 Task: Find connections with filter location Leshan with filter topic #communitieswith filter profile language Spanish with filter current company TQM for better Future ?? with filter school Bharathidasan University, Tiruchirappalli with filter industry Climate Data and Analytics with filter service category Financial Accounting with filter keywords title Sales Engineer
Action: Mouse moved to (281, 191)
Screenshot: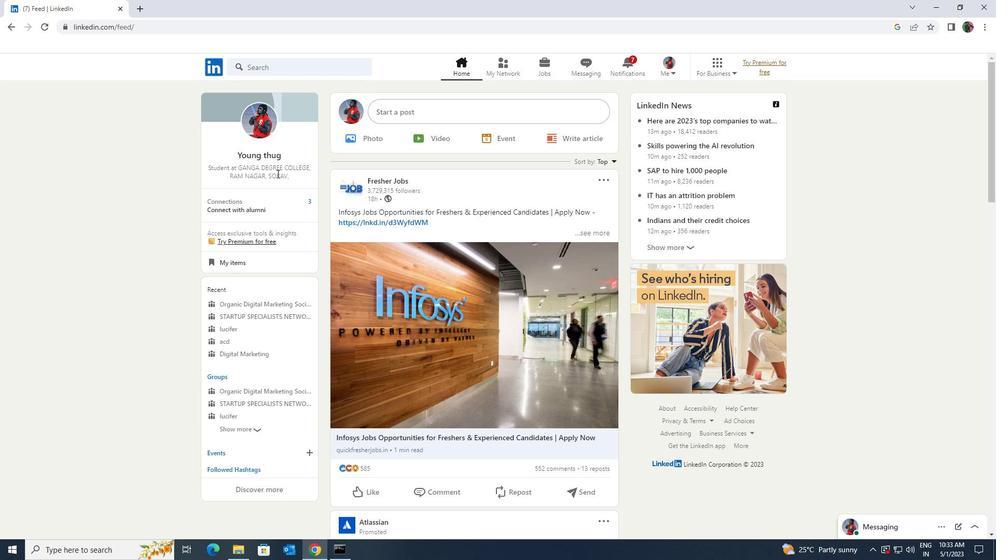 
Action: Mouse pressed left at (281, 191)
Screenshot: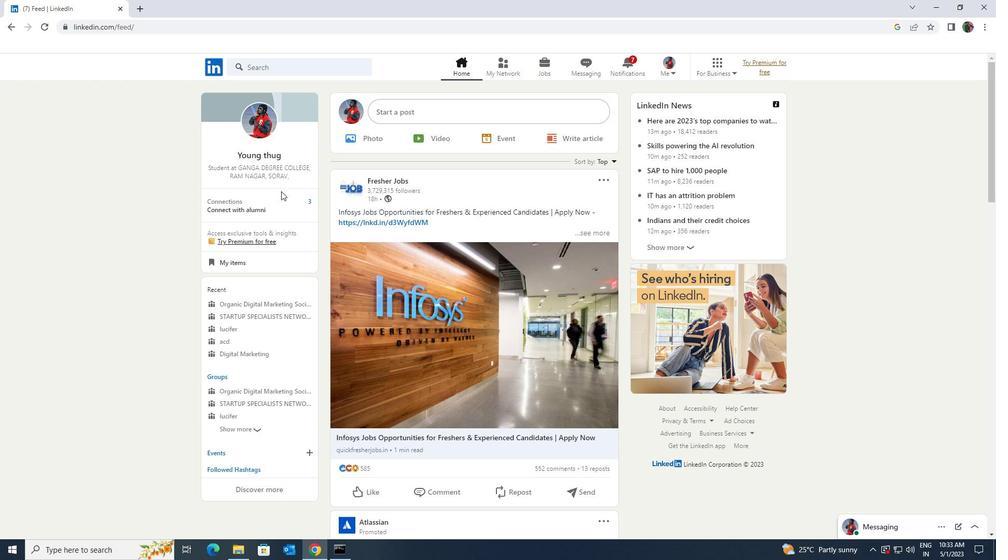 
Action: Mouse moved to (285, 203)
Screenshot: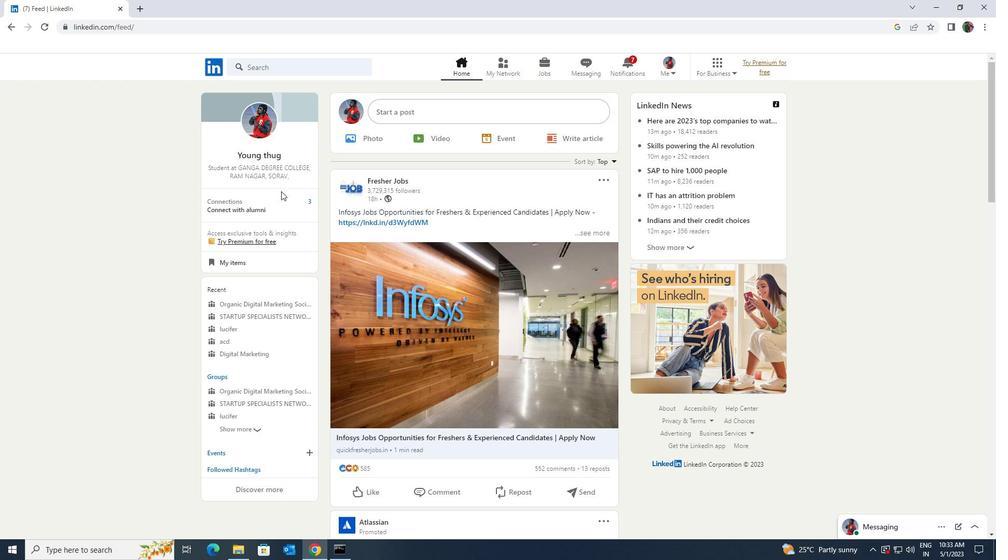 
Action: Mouse pressed left at (285, 203)
Screenshot: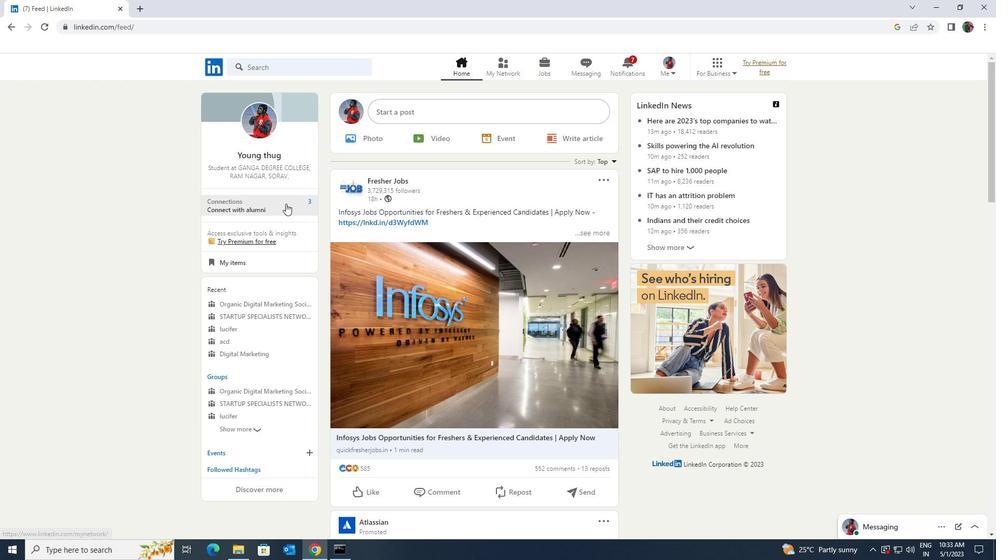 
Action: Mouse moved to (294, 129)
Screenshot: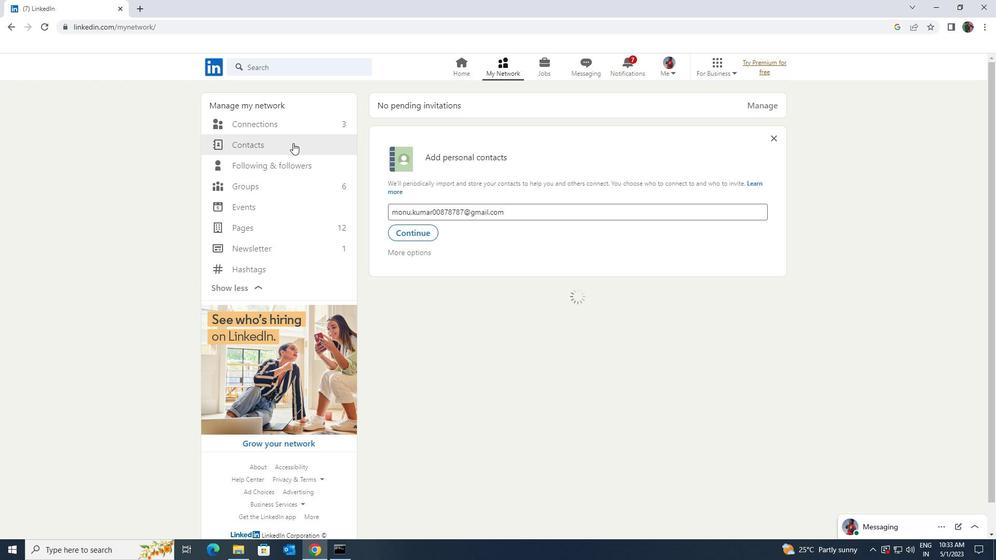 
Action: Mouse pressed left at (294, 129)
Screenshot: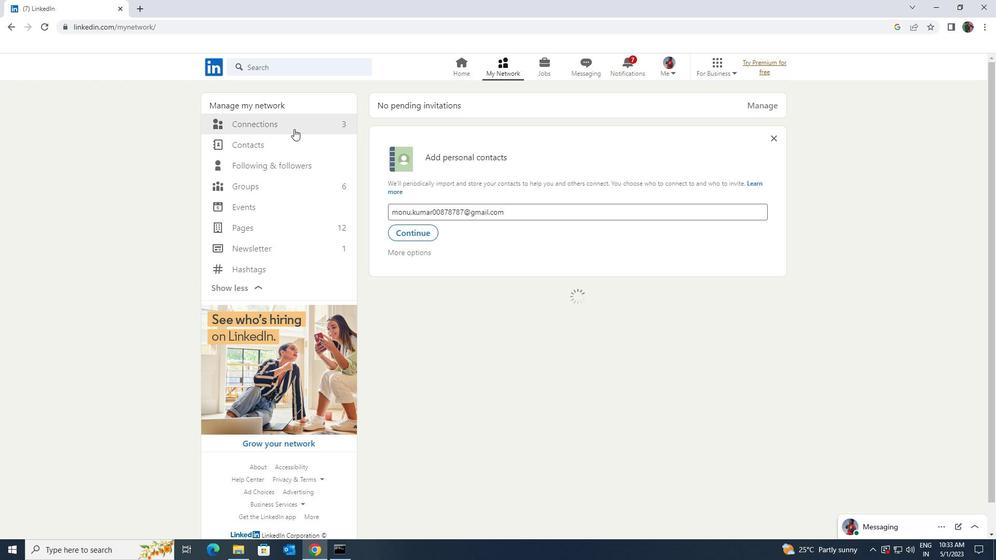
Action: Mouse moved to (561, 123)
Screenshot: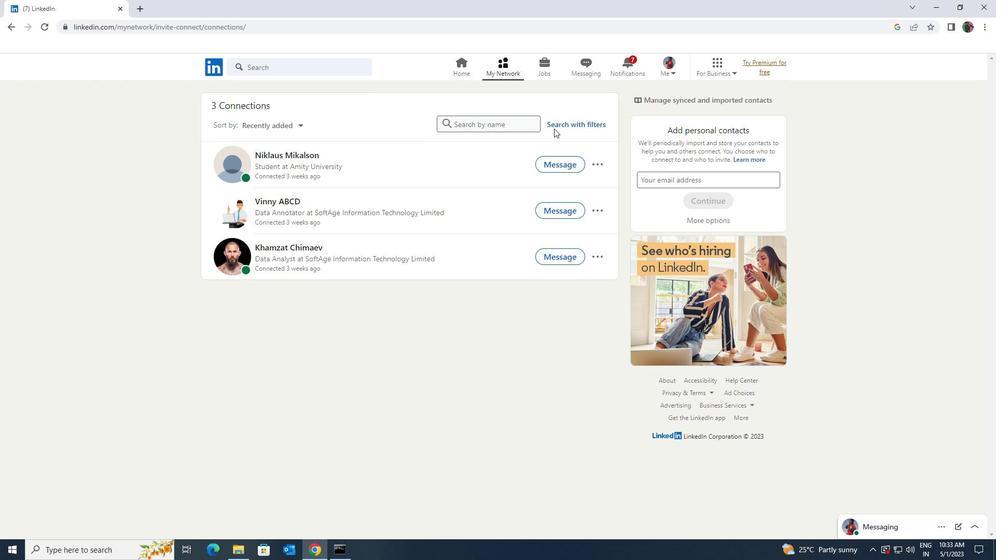 
Action: Mouse pressed left at (561, 123)
Screenshot: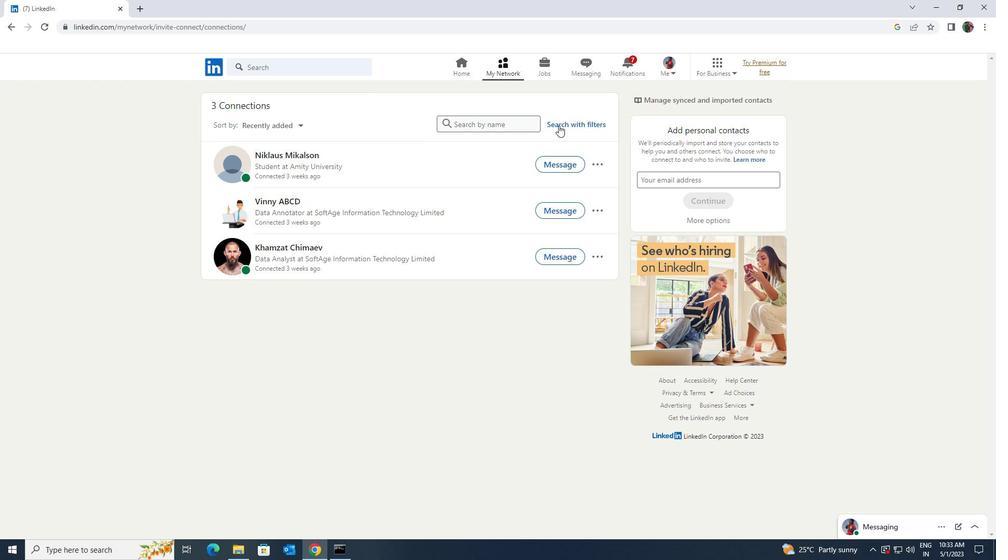 
Action: Mouse moved to (532, 98)
Screenshot: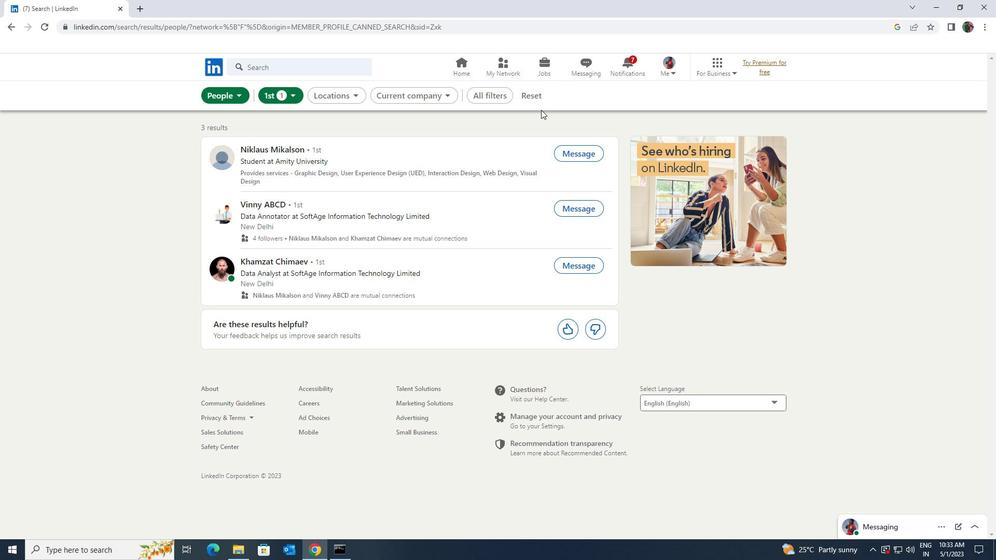 
Action: Mouse pressed left at (532, 98)
Screenshot: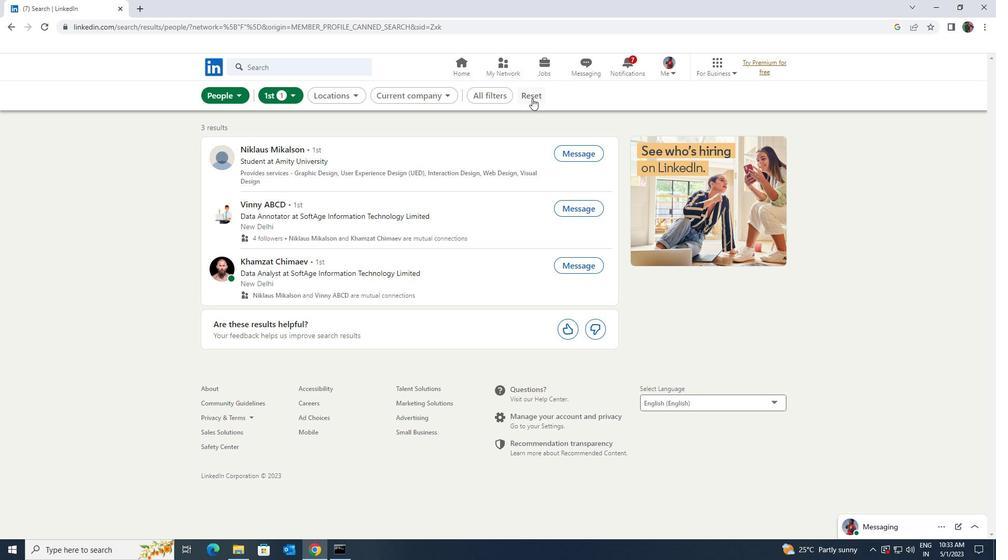 
Action: Mouse moved to (526, 96)
Screenshot: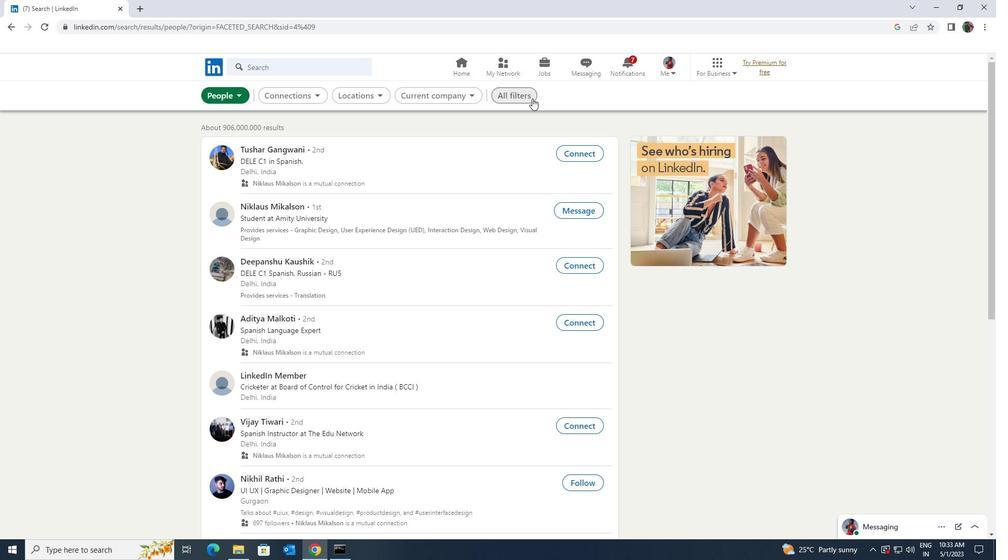 
Action: Mouse pressed left at (526, 96)
Screenshot: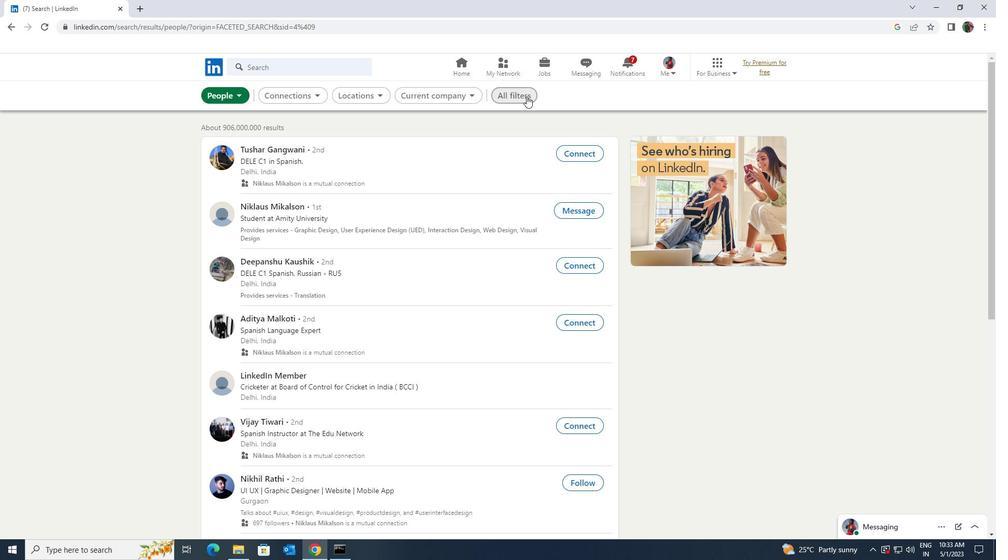 
Action: Mouse moved to (935, 322)
Screenshot: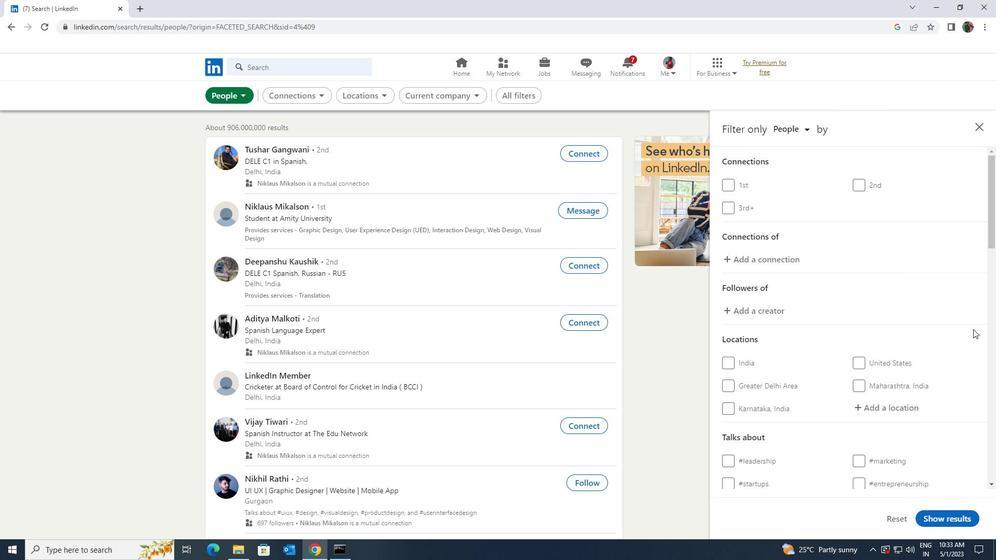
Action: Mouse scrolled (935, 321) with delta (0, 0)
Screenshot: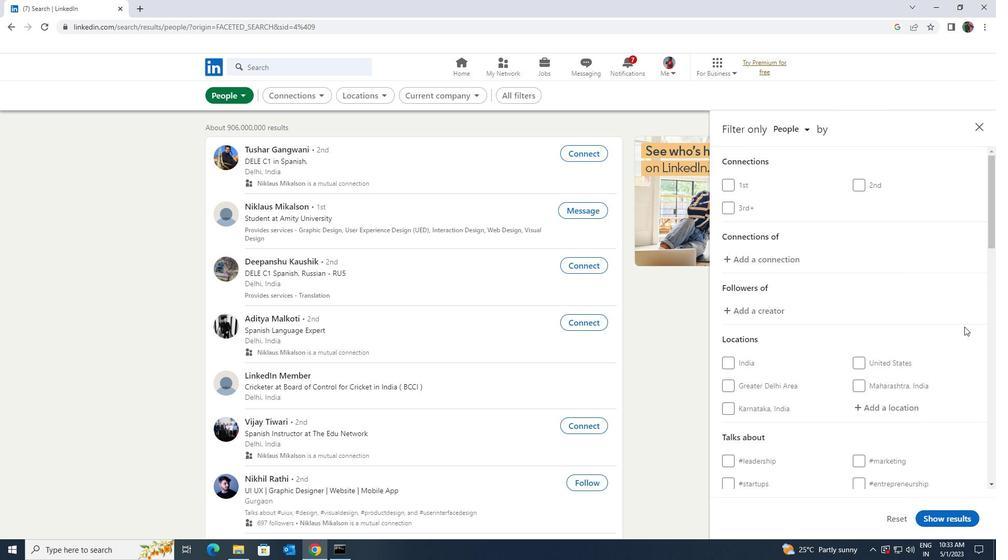 
Action: Mouse scrolled (935, 321) with delta (0, 0)
Screenshot: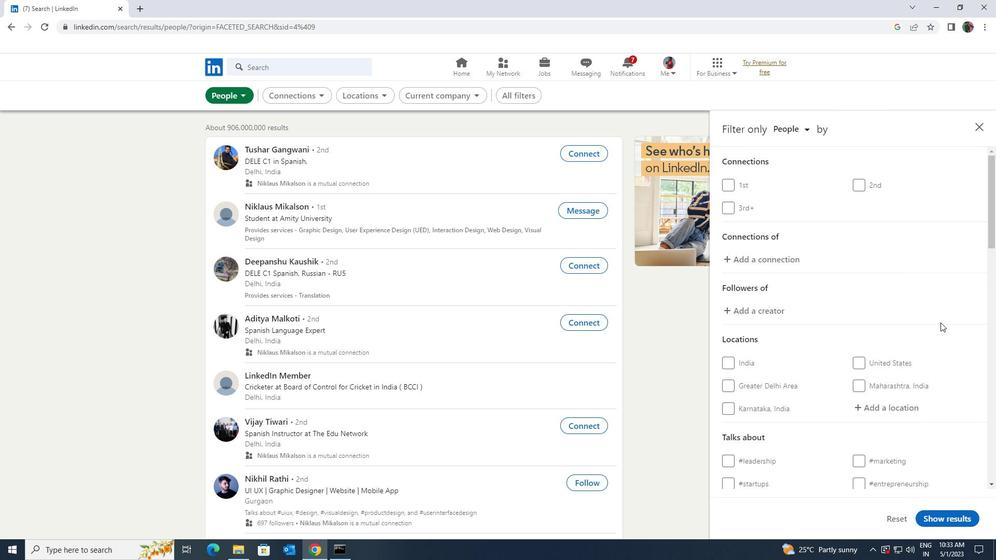 
Action: Mouse moved to (916, 303)
Screenshot: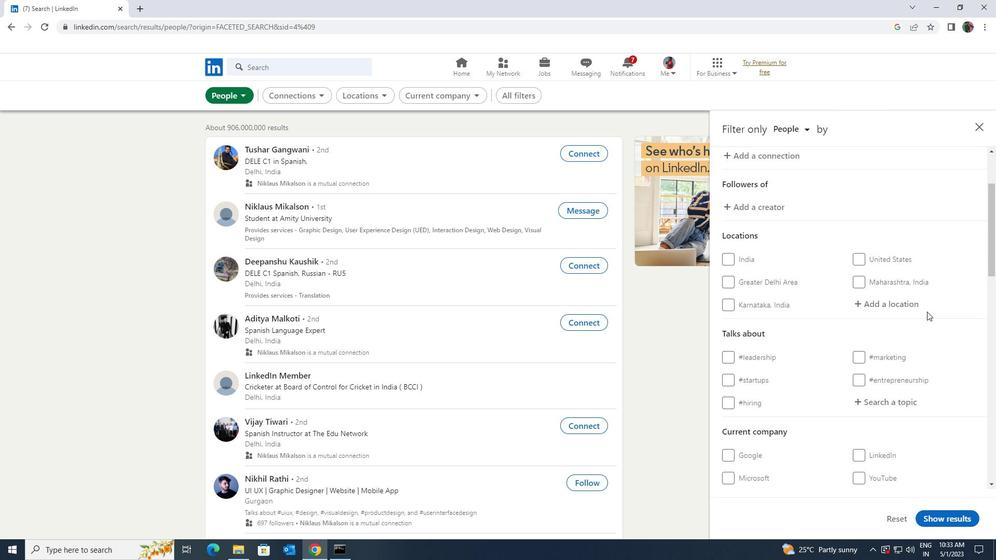 
Action: Mouse pressed left at (916, 303)
Screenshot: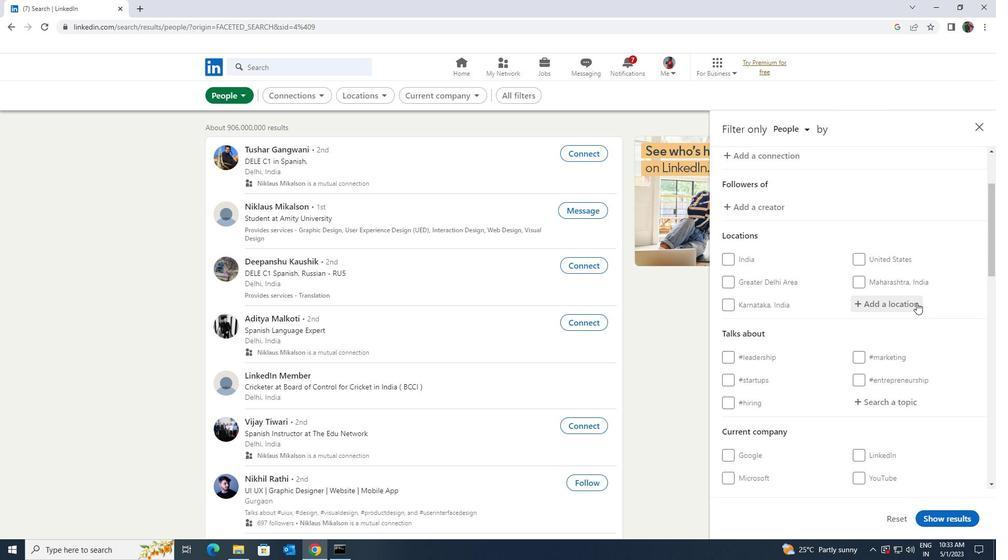
Action: Key pressed <Key.shift>LESHAN
Screenshot: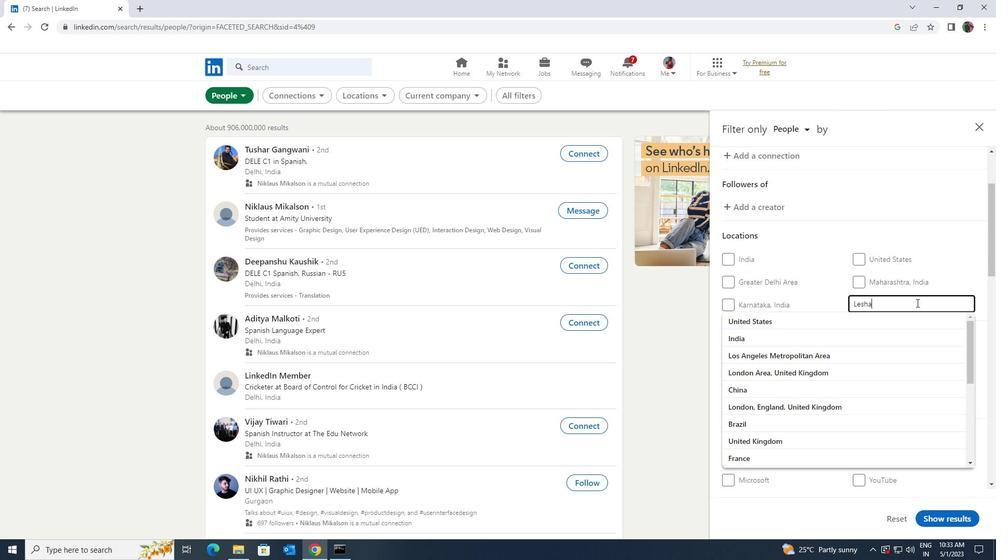 
Action: Mouse moved to (911, 316)
Screenshot: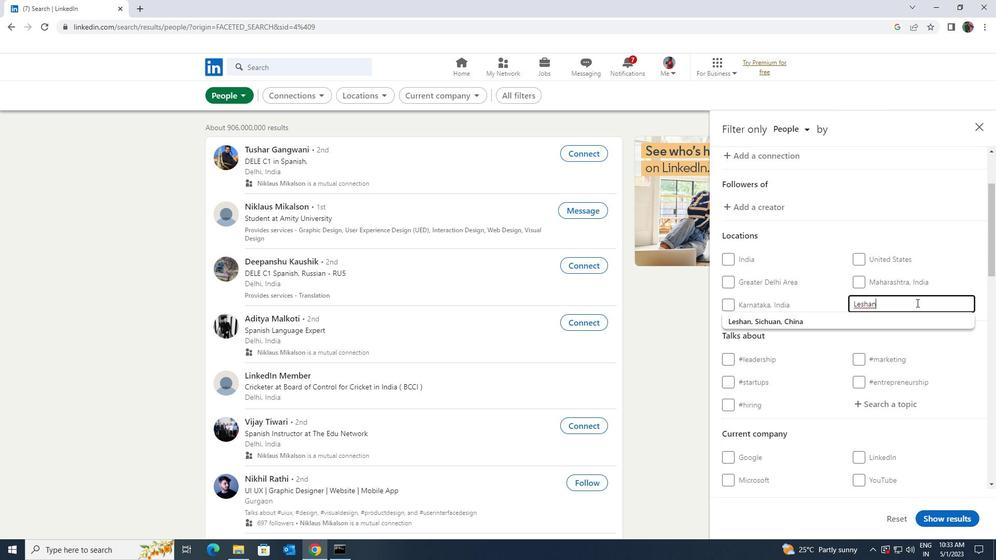 
Action: Mouse pressed left at (911, 316)
Screenshot: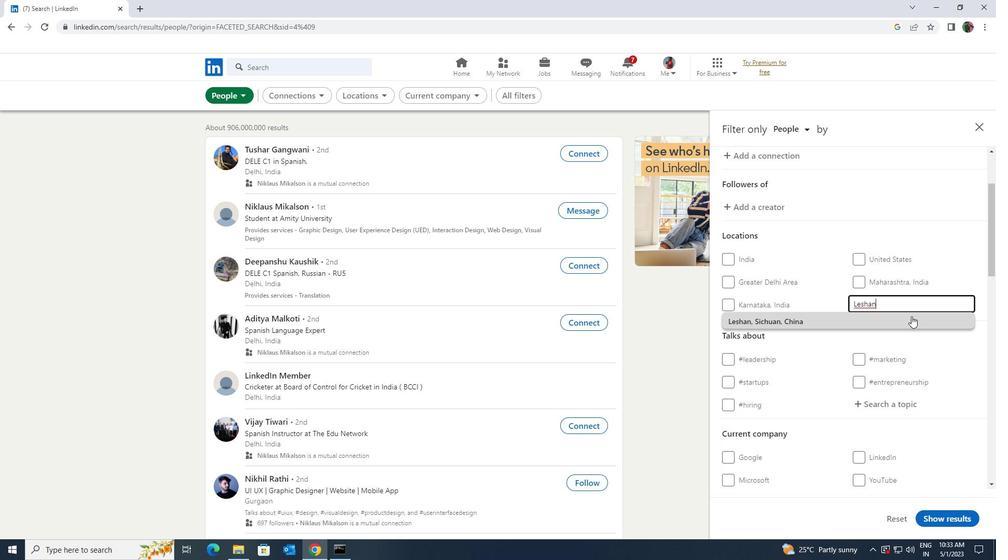 
Action: Mouse scrolled (911, 316) with delta (0, 0)
Screenshot: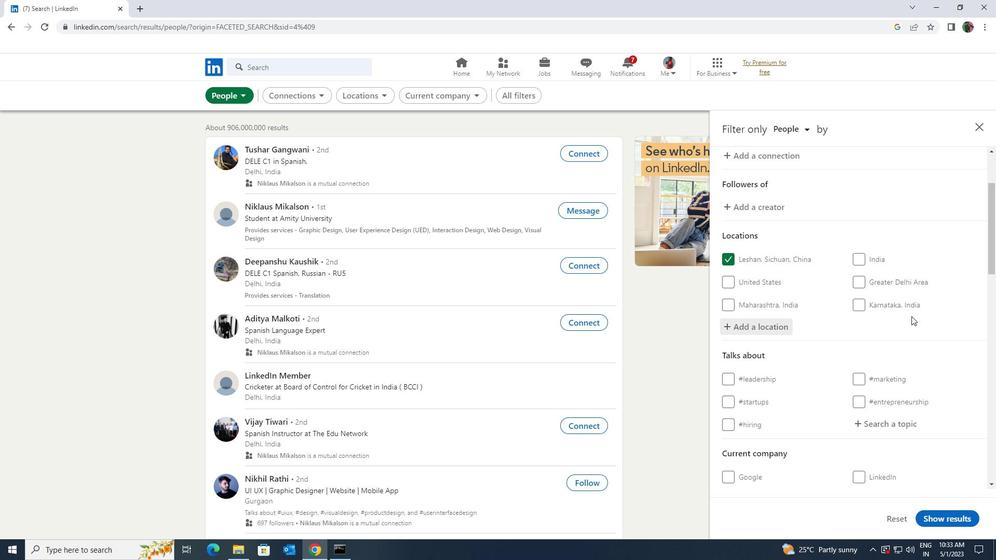 
Action: Mouse scrolled (911, 316) with delta (0, 0)
Screenshot: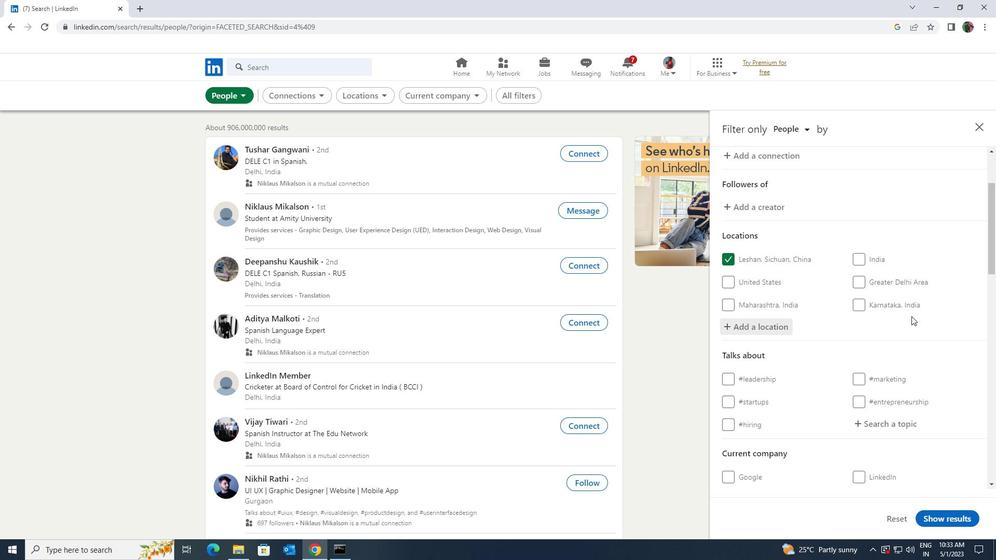 
Action: Mouse moved to (909, 319)
Screenshot: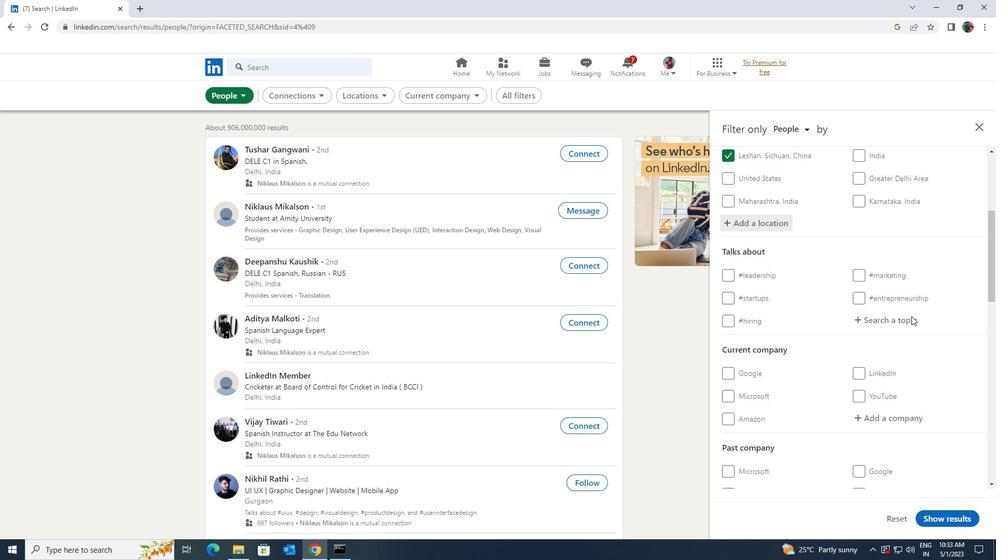 
Action: Mouse pressed left at (909, 319)
Screenshot: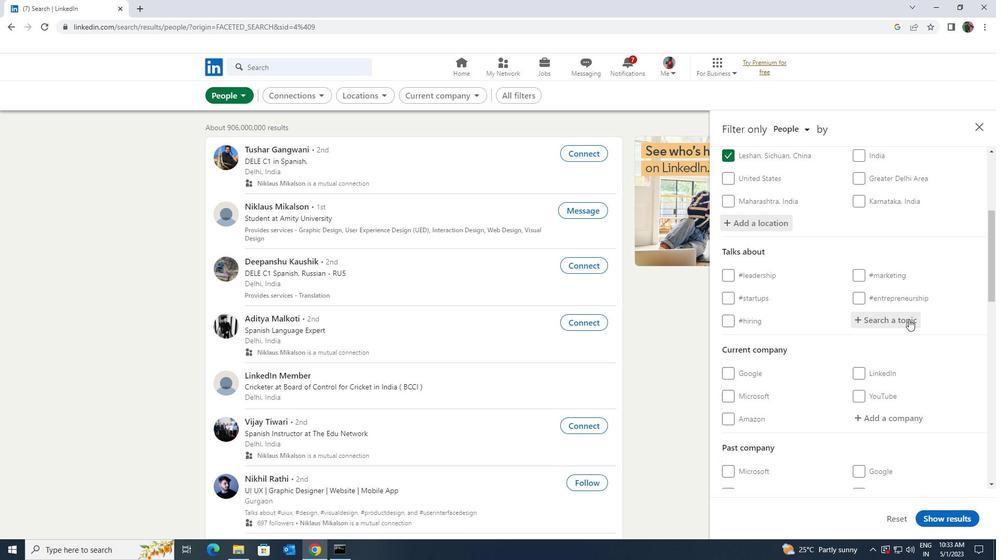 
Action: Key pressed <Key.shift><Key.shift><Key.shift><Key.shift><Key.shift><Key.shift><Key.shift>COMMUNITIE
Screenshot: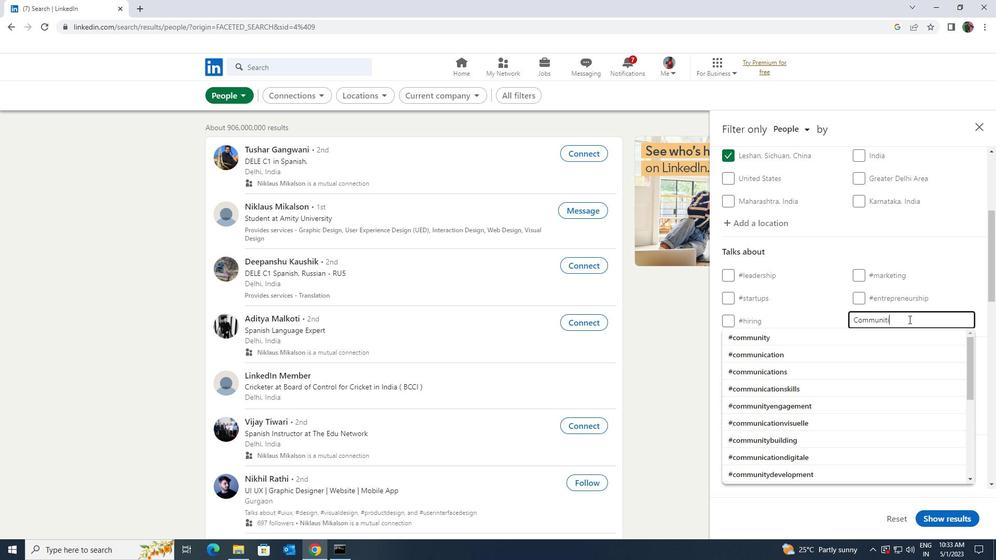 
Action: Mouse moved to (890, 338)
Screenshot: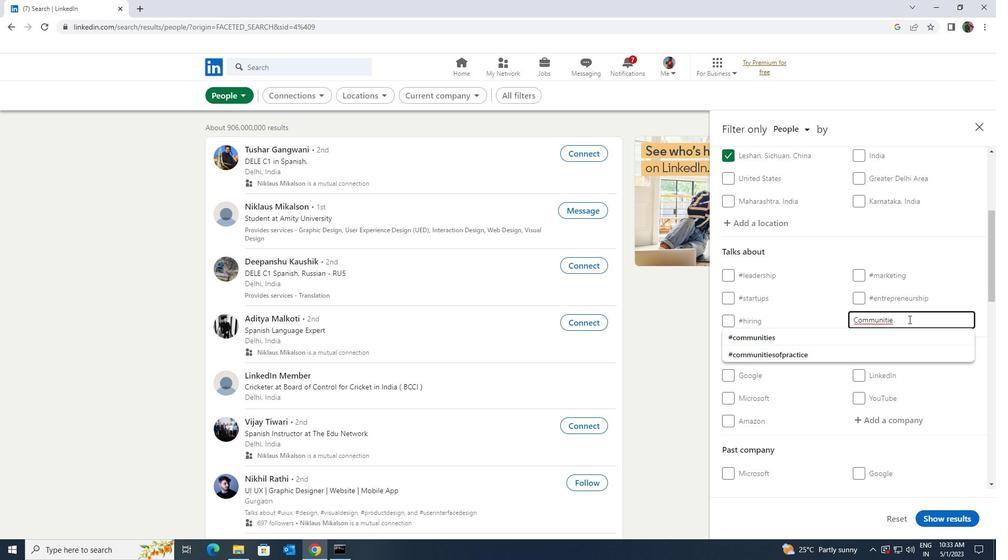 
Action: Mouse pressed left at (890, 338)
Screenshot: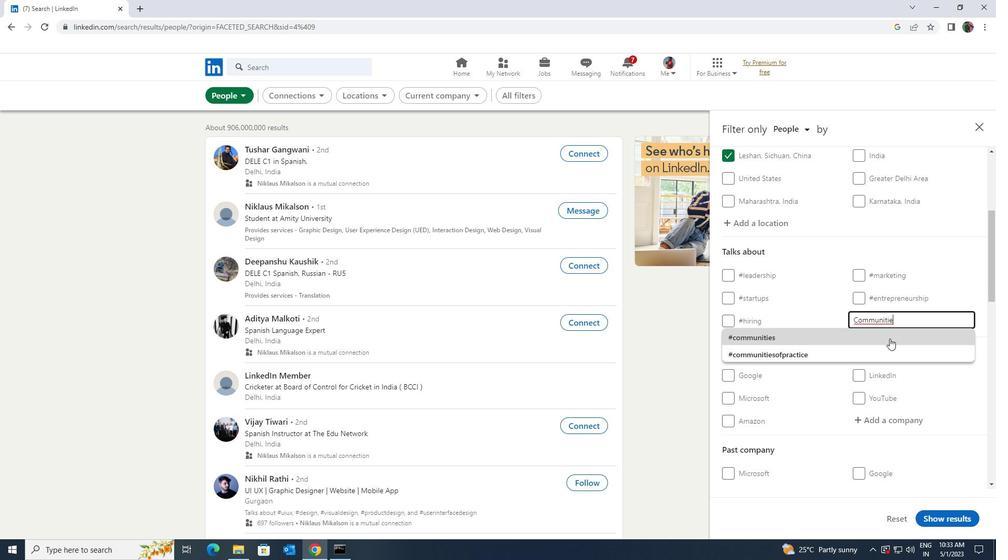 
Action: Mouse scrolled (890, 338) with delta (0, 0)
Screenshot: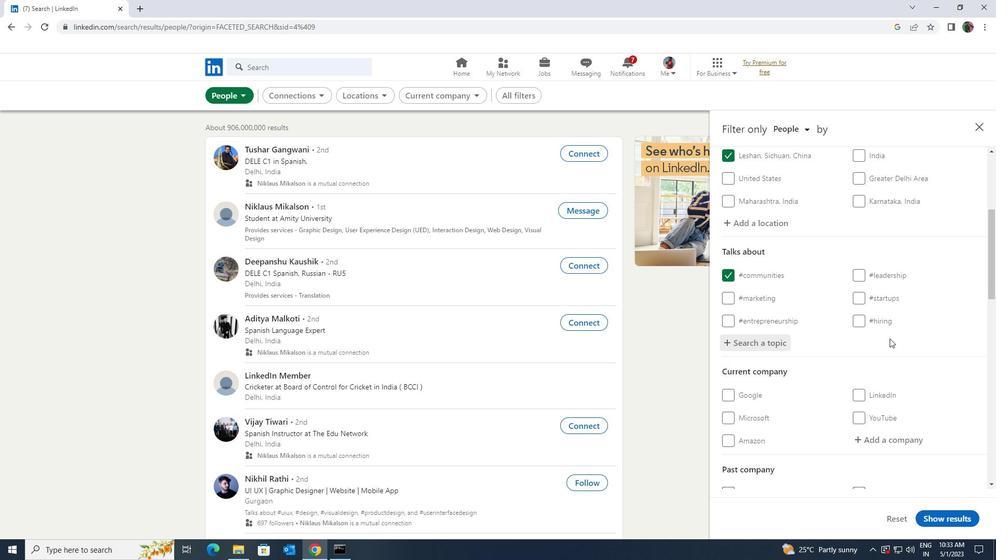 
Action: Mouse scrolled (890, 338) with delta (0, 0)
Screenshot: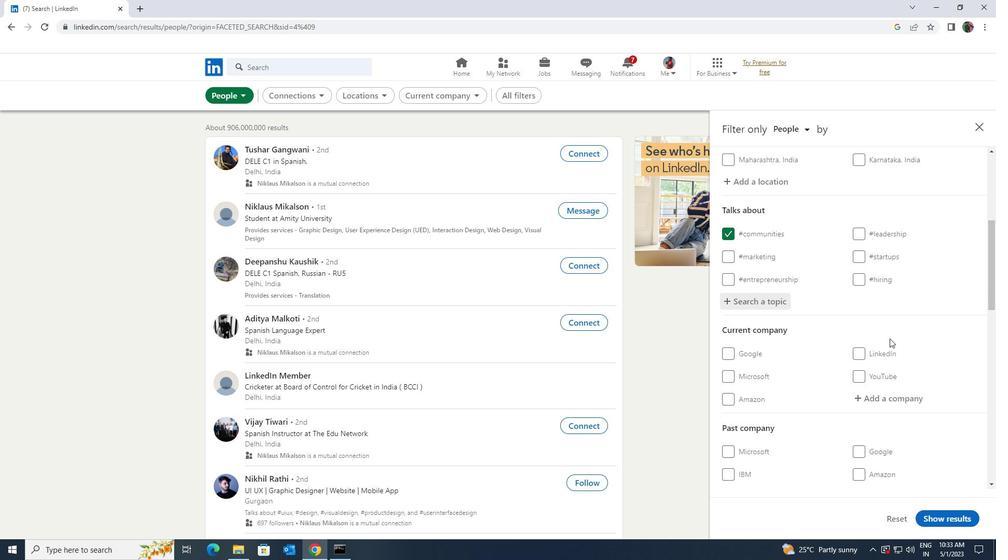 
Action: Mouse scrolled (890, 338) with delta (0, 0)
Screenshot: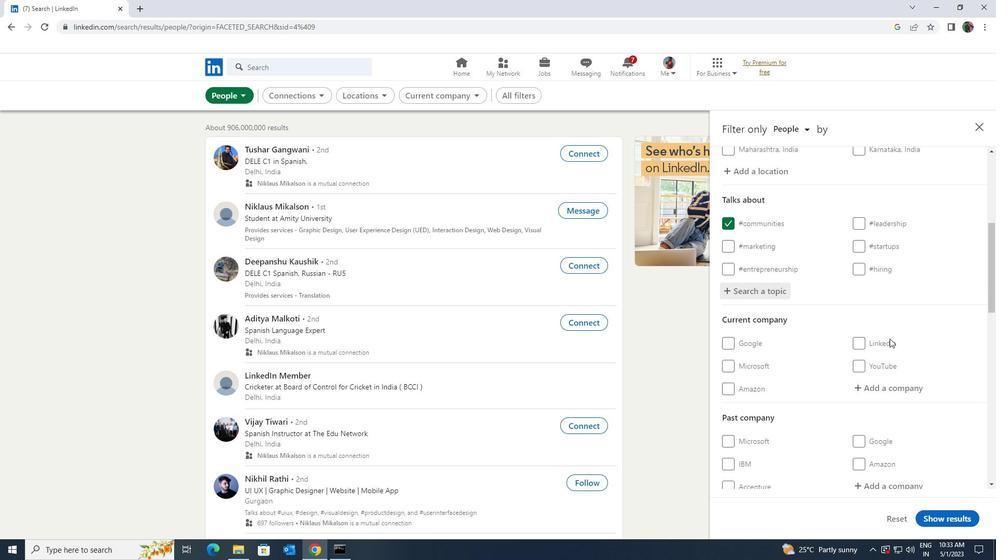 
Action: Mouse scrolled (890, 338) with delta (0, 0)
Screenshot: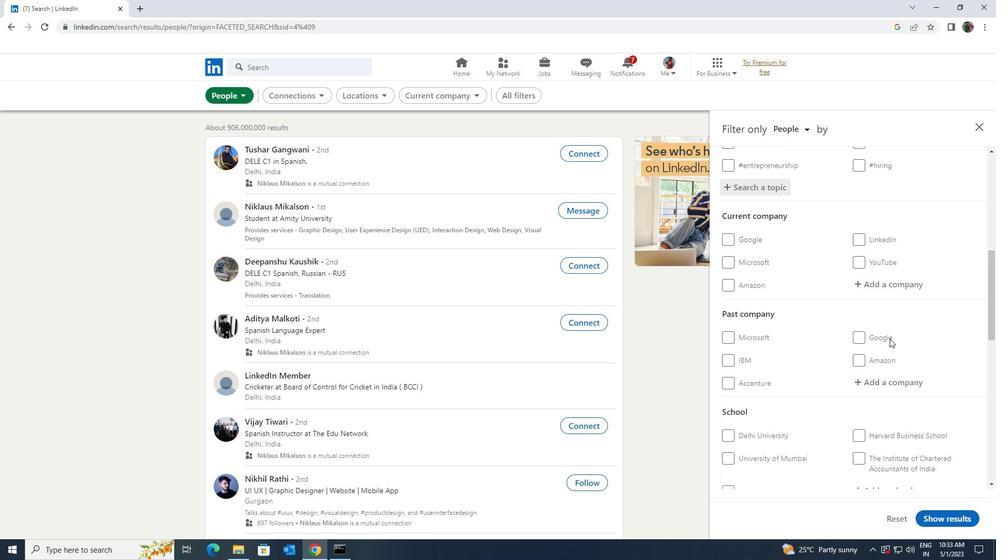 
Action: Mouse scrolled (890, 338) with delta (0, 0)
Screenshot: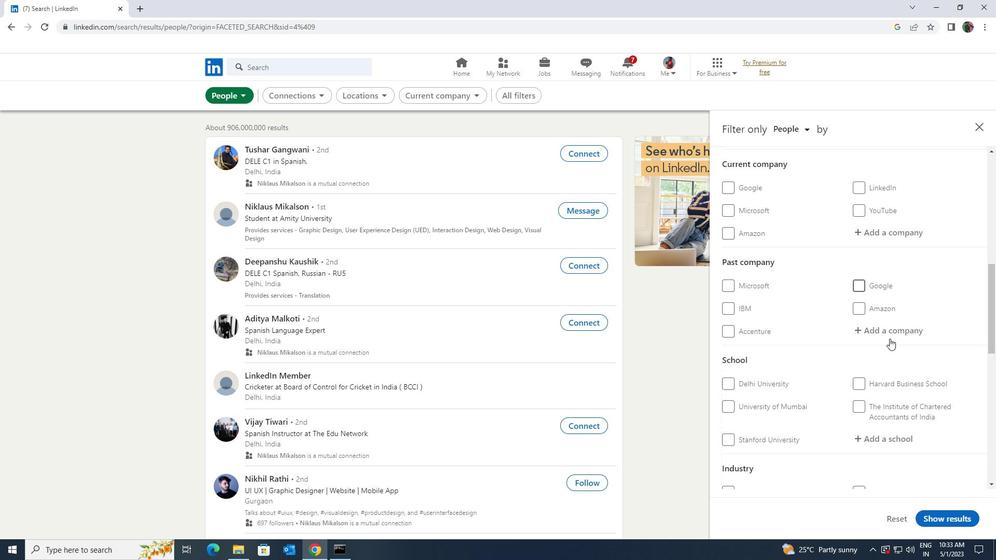 
Action: Mouse scrolled (890, 338) with delta (0, 0)
Screenshot: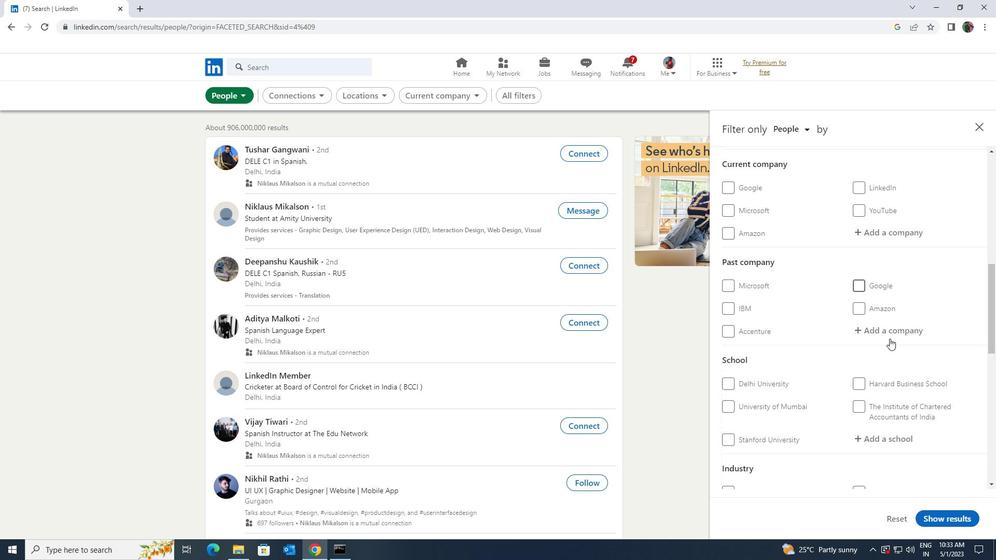 
Action: Mouse scrolled (890, 338) with delta (0, 0)
Screenshot: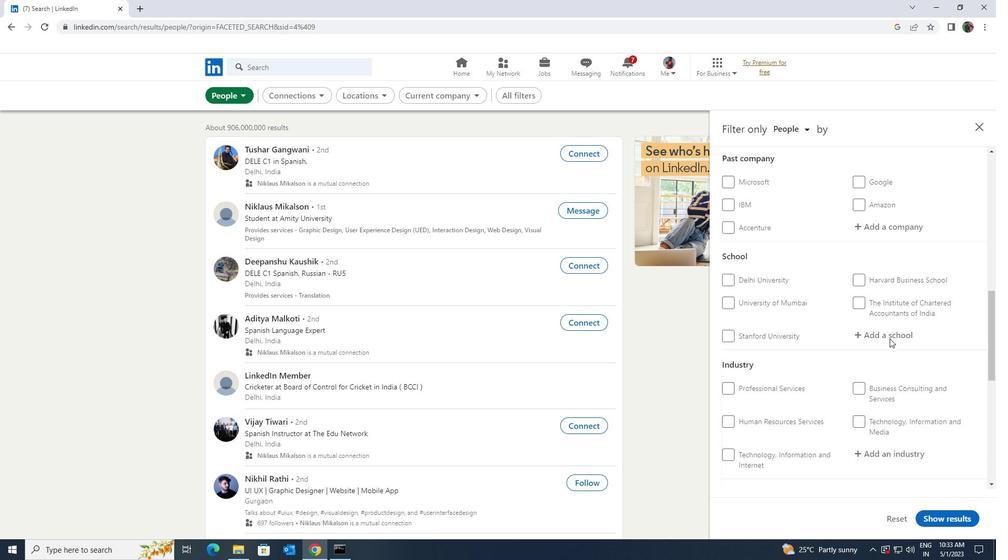 
Action: Mouse scrolled (890, 338) with delta (0, 0)
Screenshot: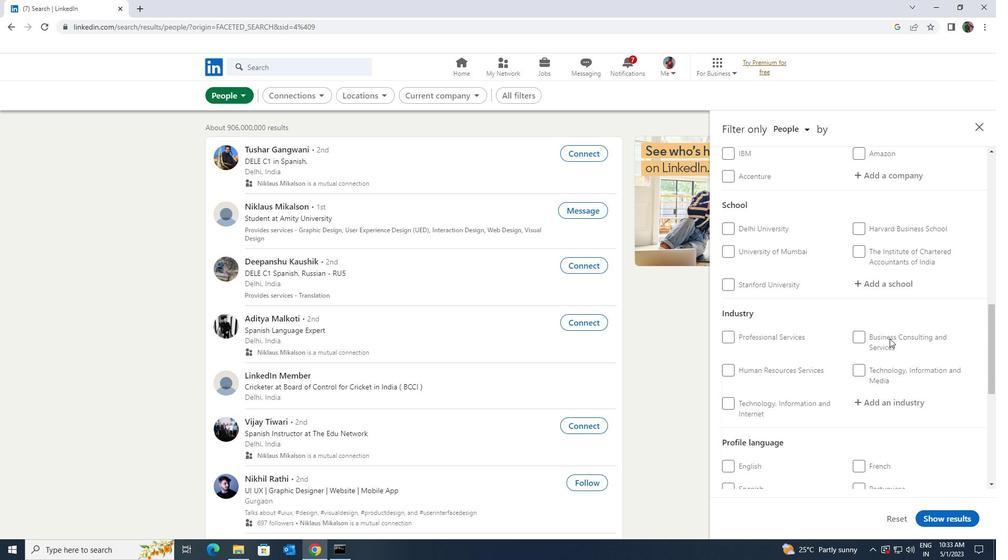 
Action: Mouse scrolled (890, 338) with delta (0, 0)
Screenshot: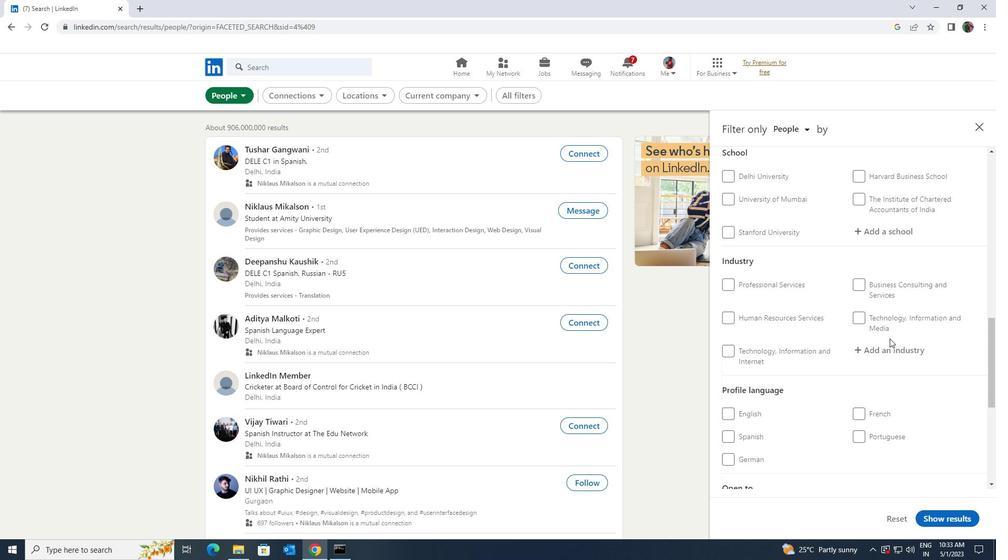 
Action: Mouse scrolled (890, 338) with delta (0, 0)
Screenshot: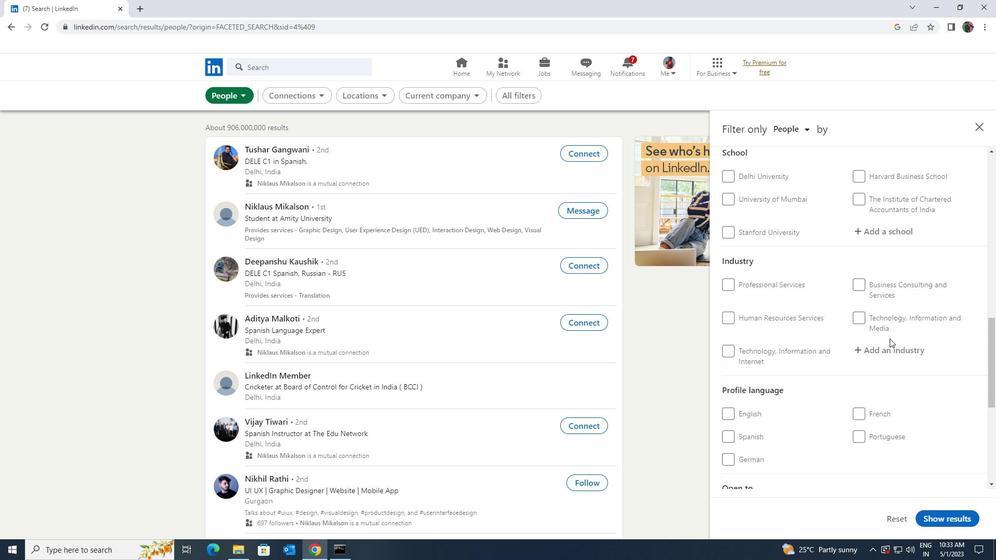 
Action: Mouse moved to (726, 331)
Screenshot: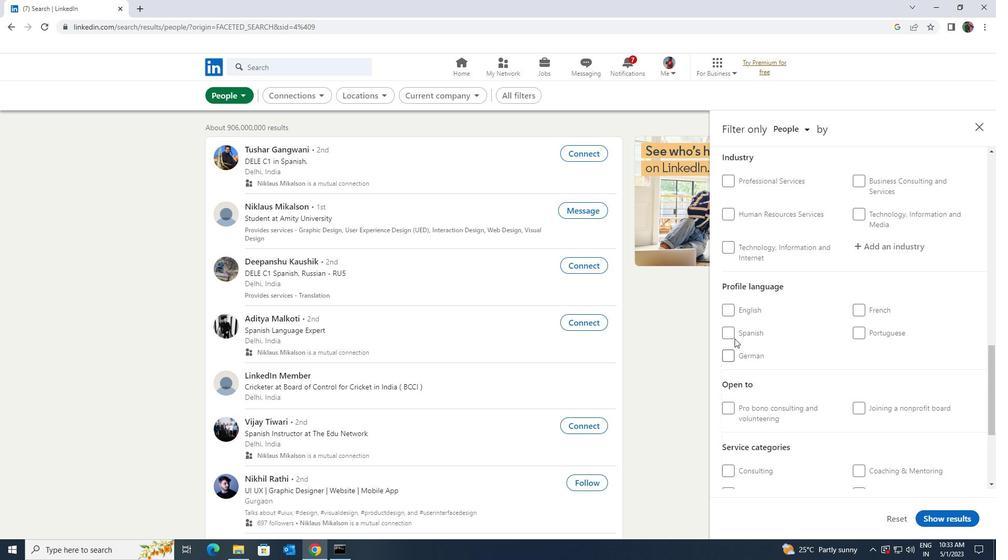 
Action: Mouse pressed left at (726, 331)
Screenshot: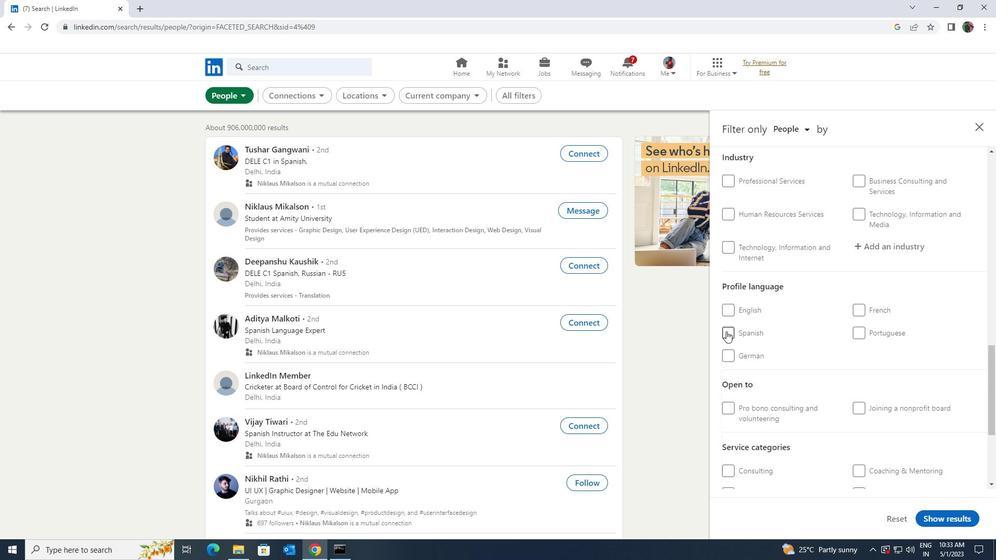 
Action: Mouse moved to (807, 344)
Screenshot: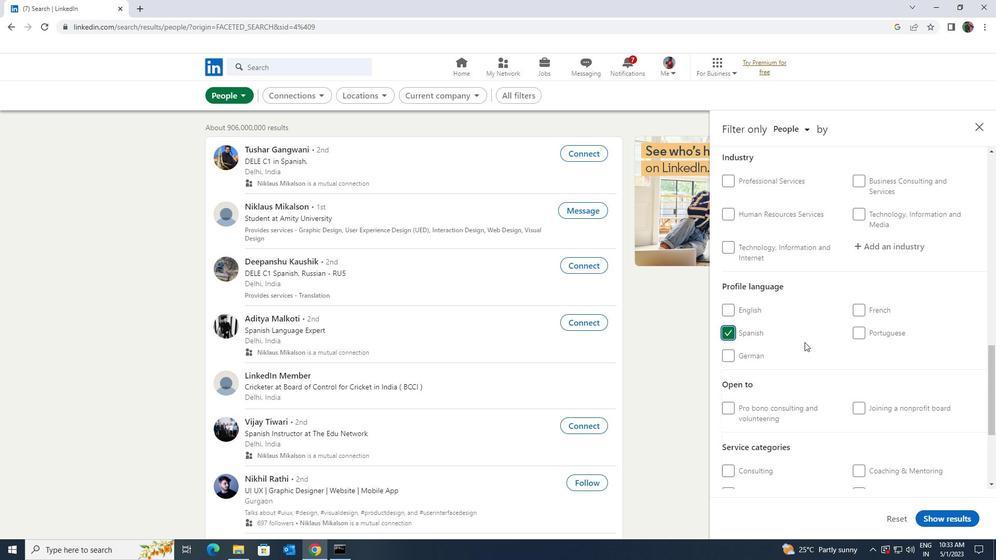 
Action: Mouse scrolled (807, 345) with delta (0, 0)
Screenshot: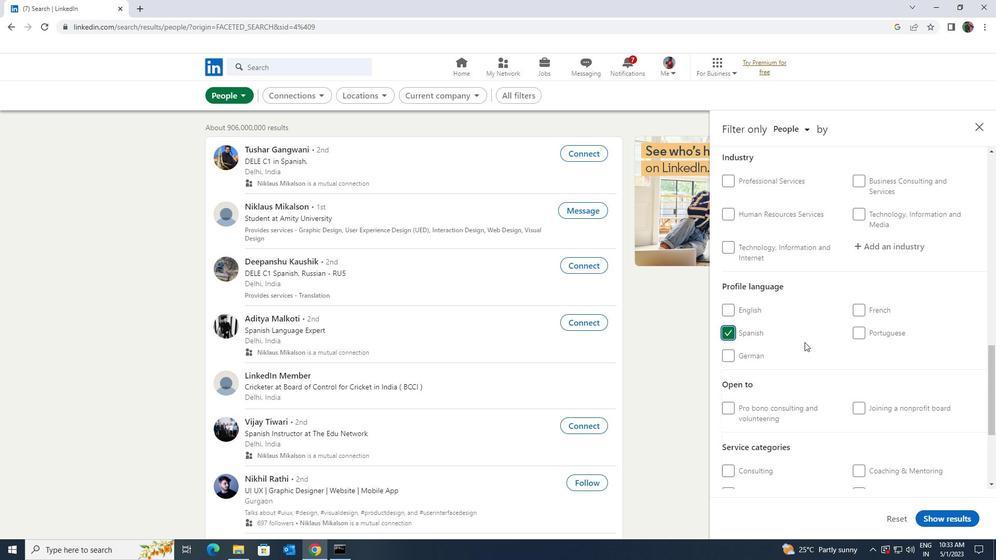
Action: Mouse scrolled (807, 345) with delta (0, 0)
Screenshot: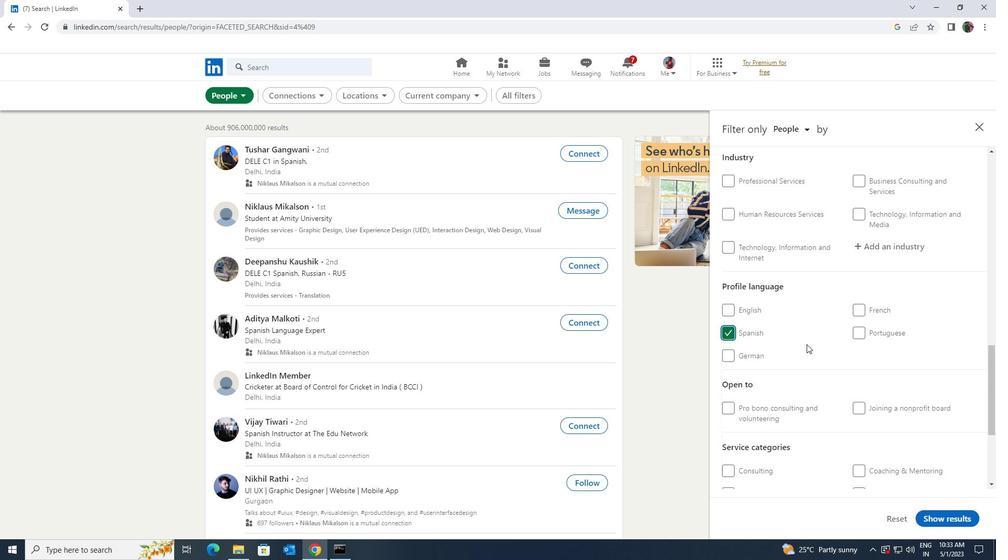 
Action: Mouse moved to (814, 345)
Screenshot: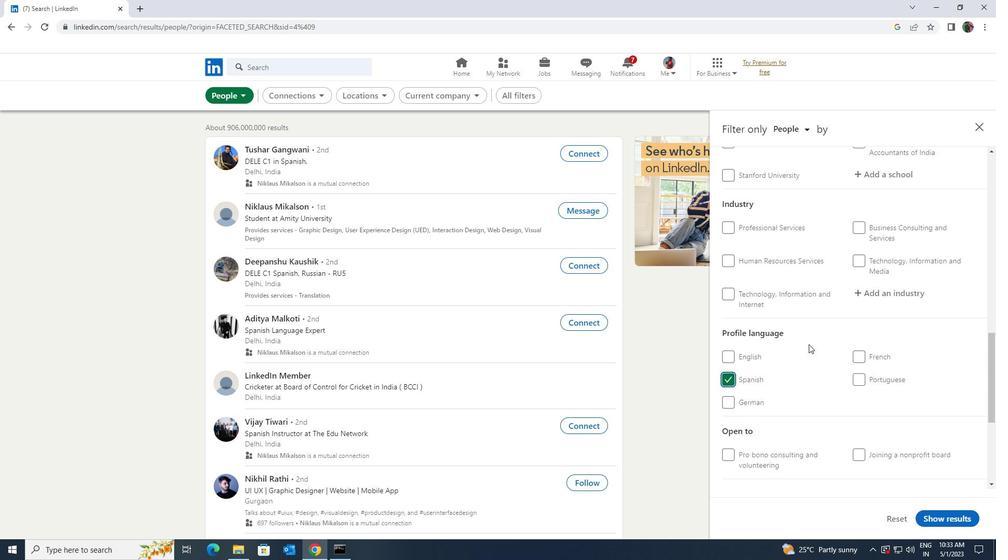 
Action: Mouse scrolled (814, 346) with delta (0, 0)
Screenshot: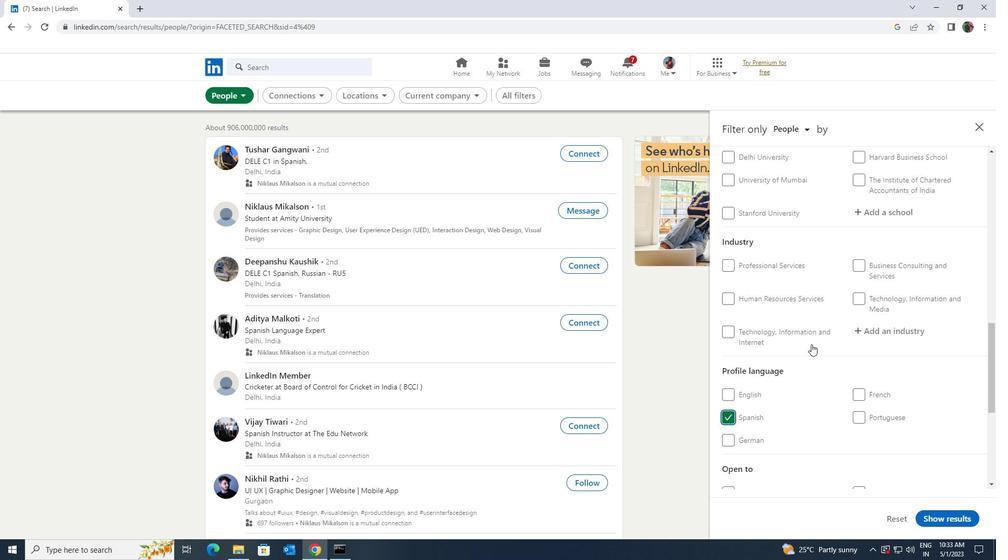 
Action: Mouse moved to (815, 344)
Screenshot: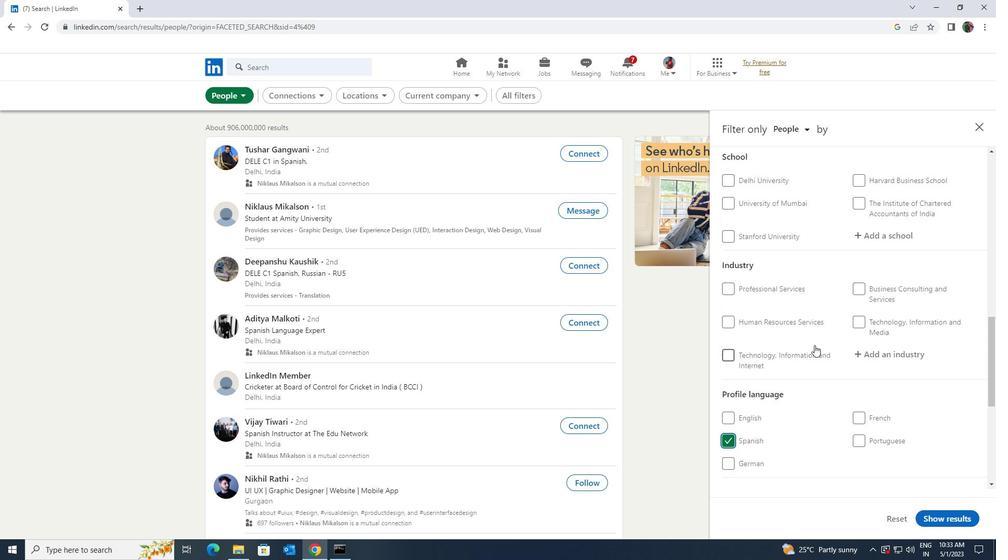
Action: Mouse scrolled (815, 345) with delta (0, 0)
Screenshot: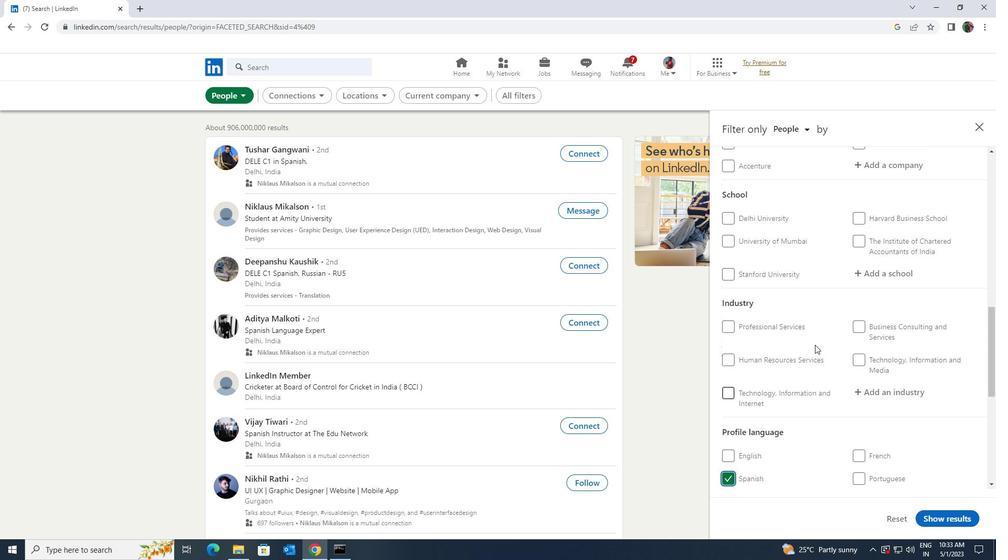 
Action: Mouse moved to (814, 344)
Screenshot: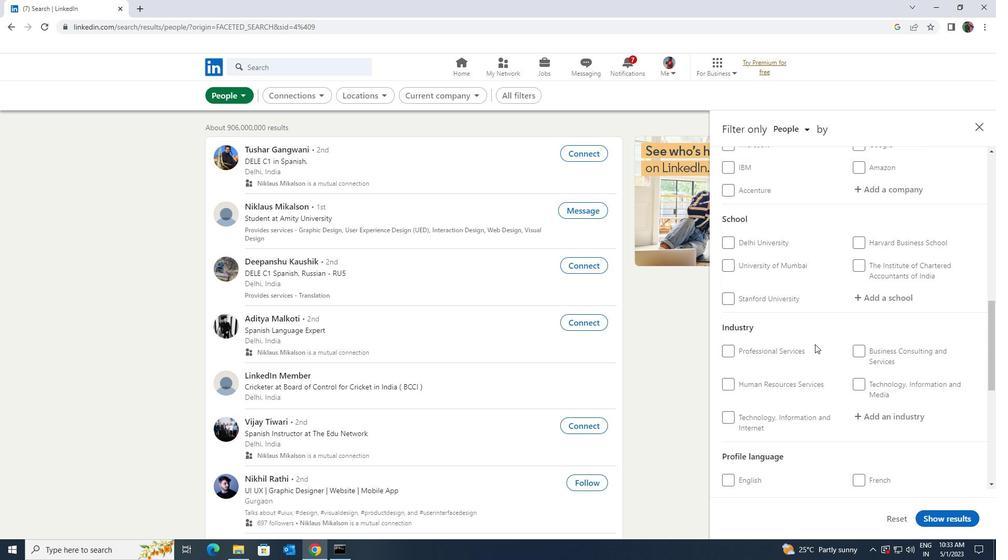 
Action: Mouse scrolled (814, 345) with delta (0, 0)
Screenshot: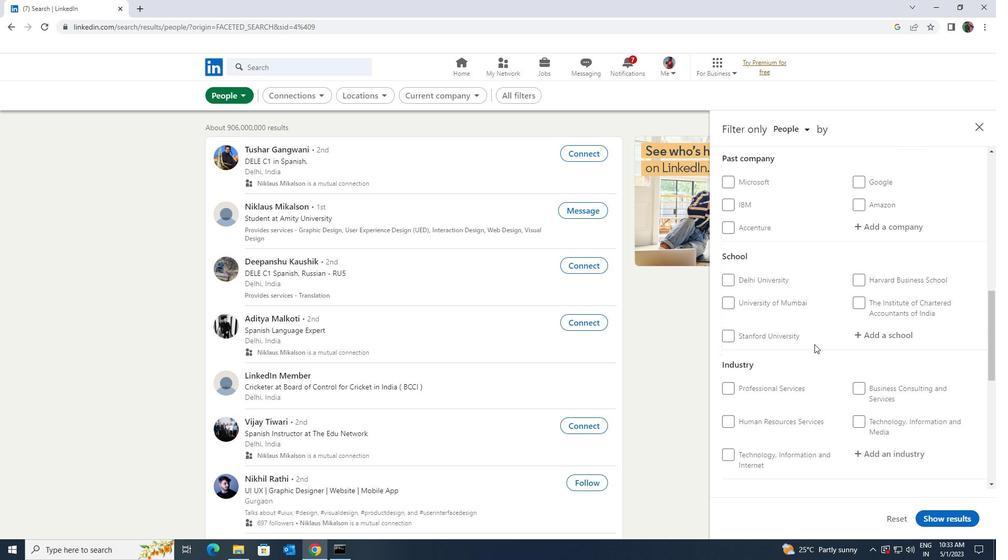 
Action: Mouse scrolled (814, 345) with delta (0, 0)
Screenshot: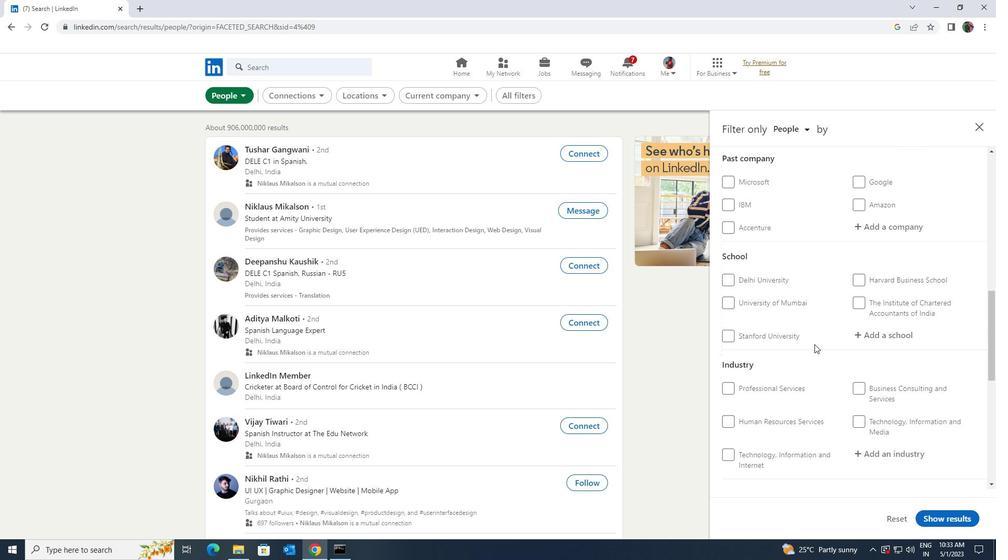 
Action: Mouse scrolled (814, 345) with delta (0, 0)
Screenshot: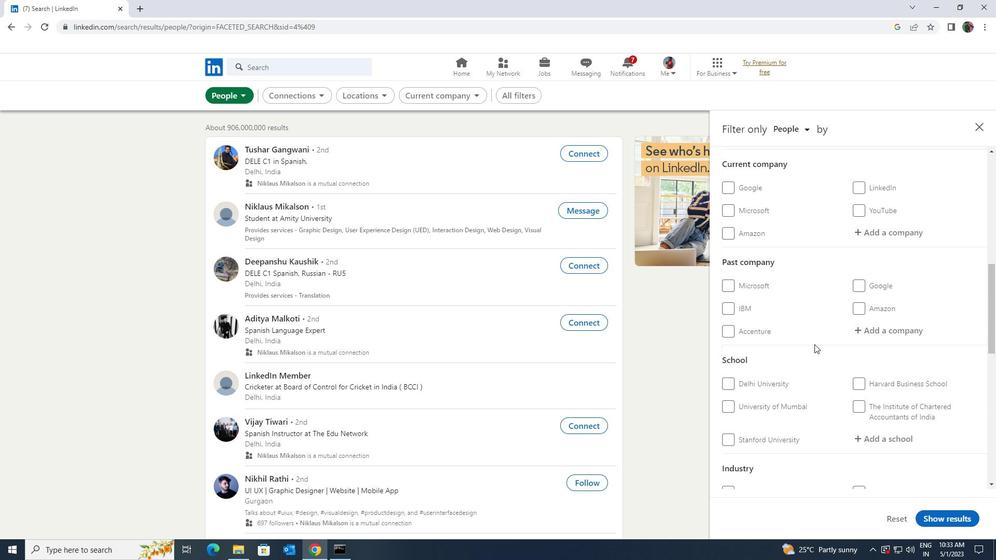 
Action: Mouse moved to (860, 282)
Screenshot: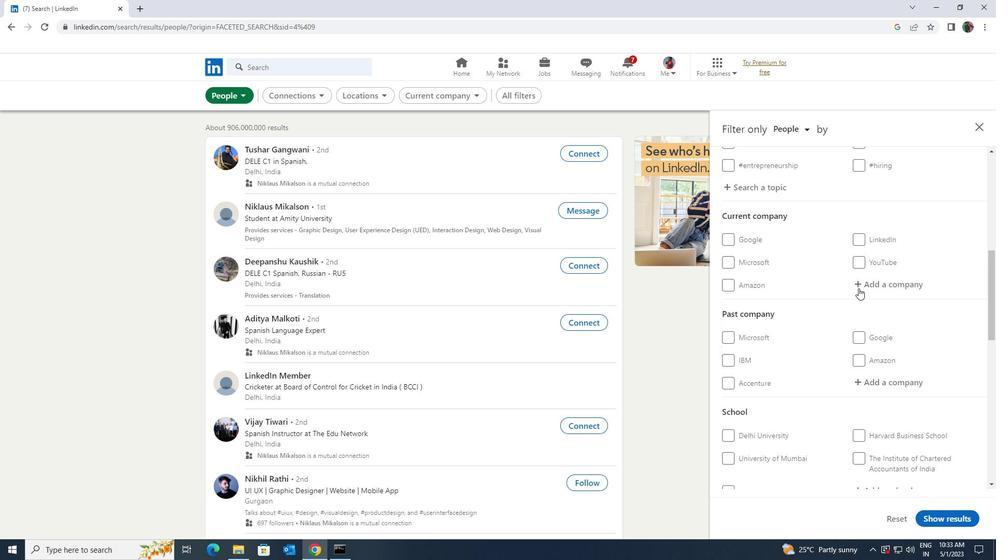 
Action: Mouse pressed left at (860, 282)
Screenshot: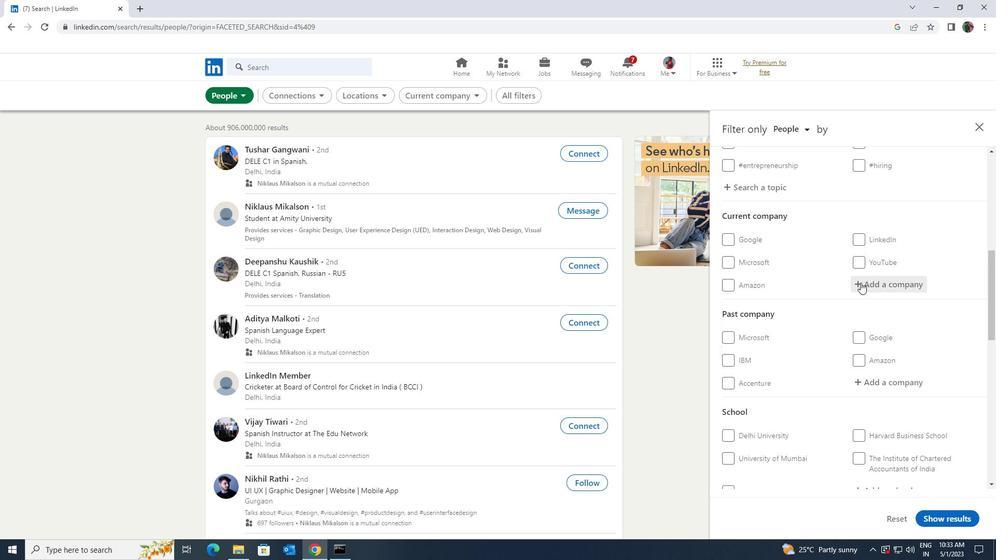 
Action: Key pressed <Key.shift><Key.shift>TQM<Key.space><Key.shift><Key.shift><Key.shift>FOR<Key.space>
Screenshot: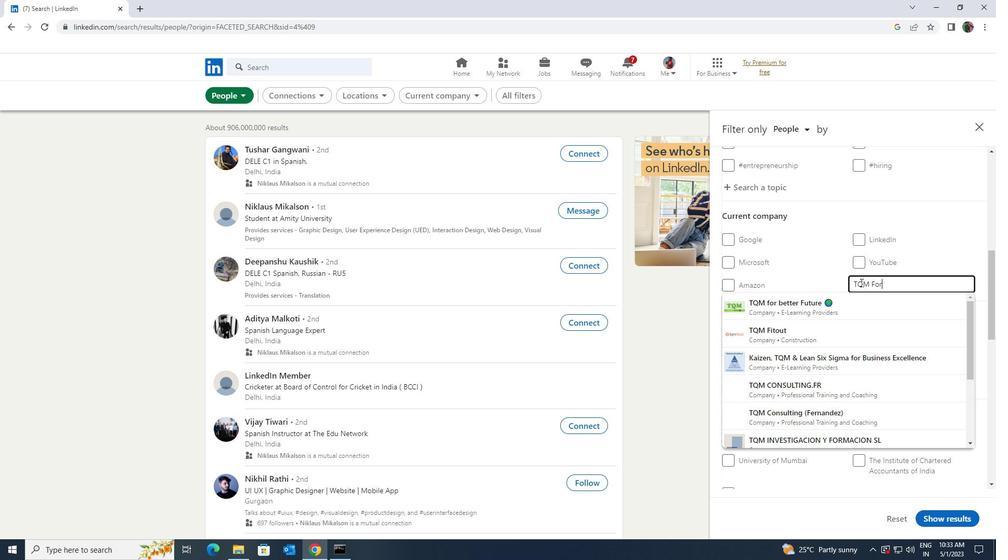 
Action: Mouse moved to (854, 305)
Screenshot: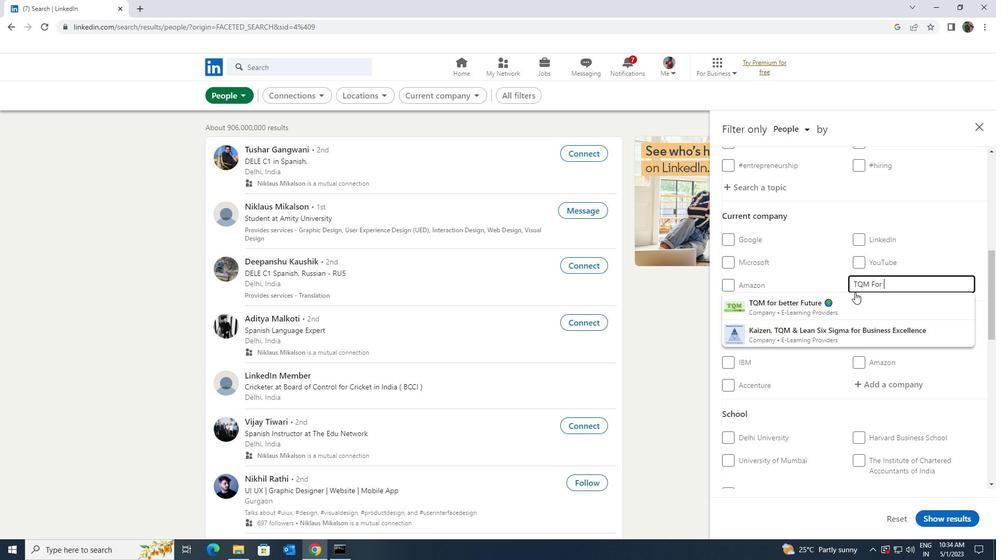 
Action: Mouse pressed left at (854, 305)
Screenshot: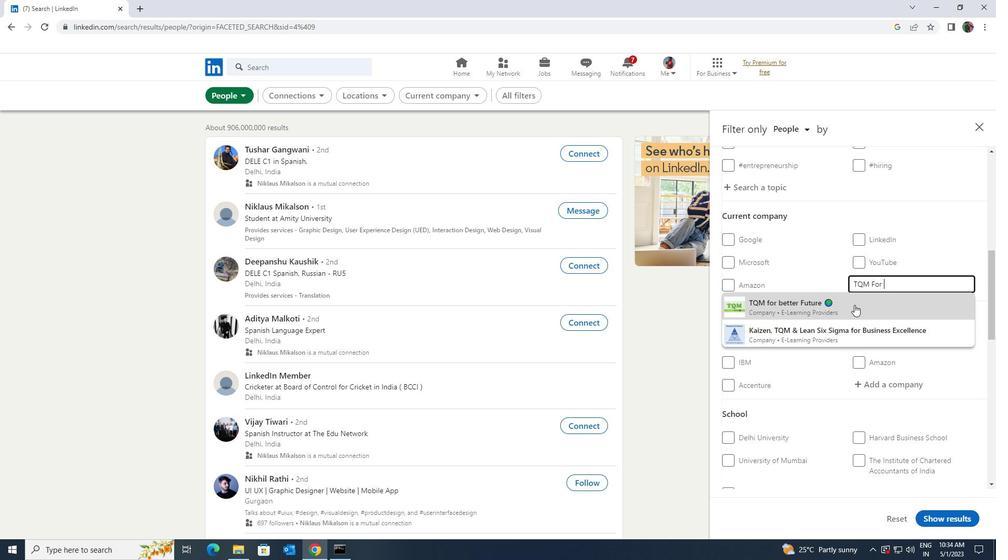 
Action: Mouse scrolled (854, 305) with delta (0, 0)
Screenshot: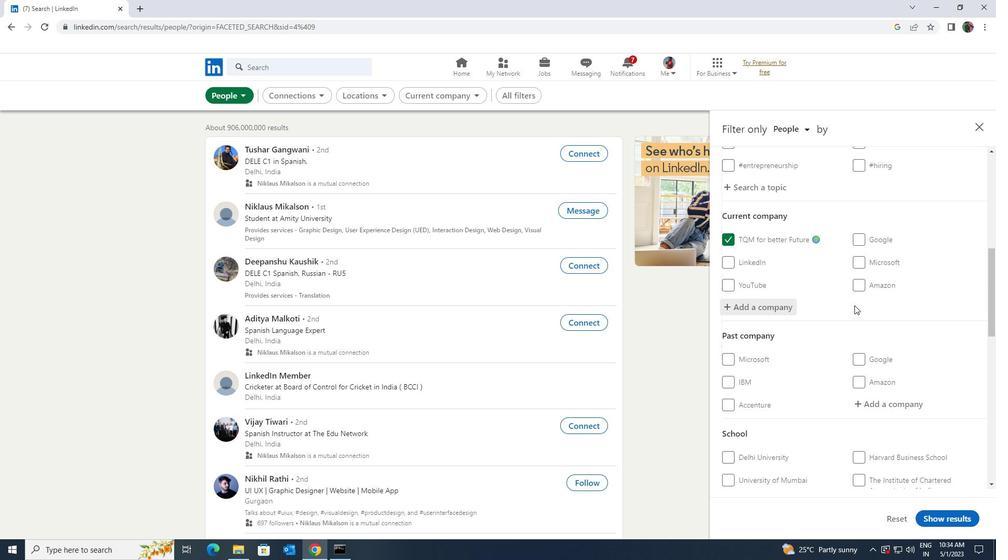 
Action: Mouse scrolled (854, 305) with delta (0, 0)
Screenshot: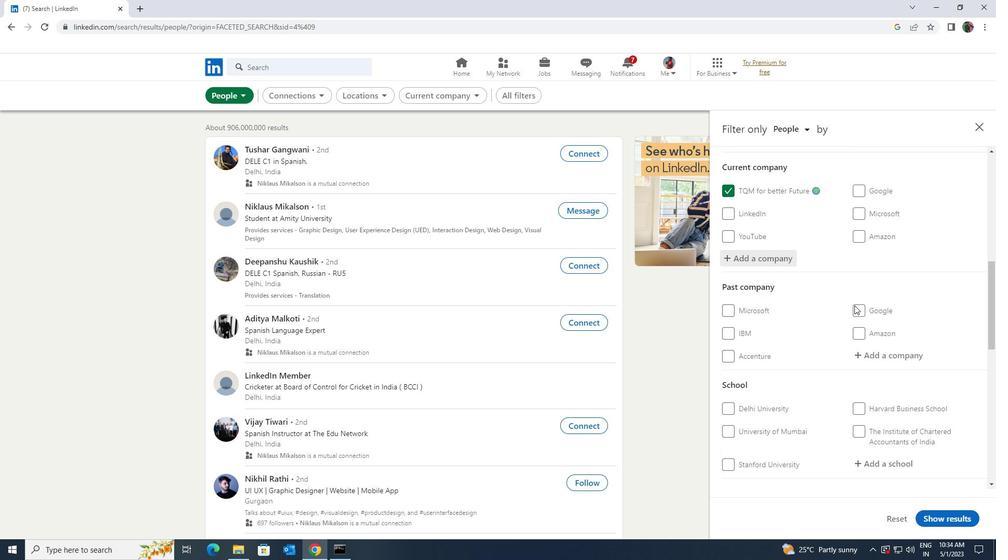 
Action: Mouse scrolled (854, 305) with delta (0, 0)
Screenshot: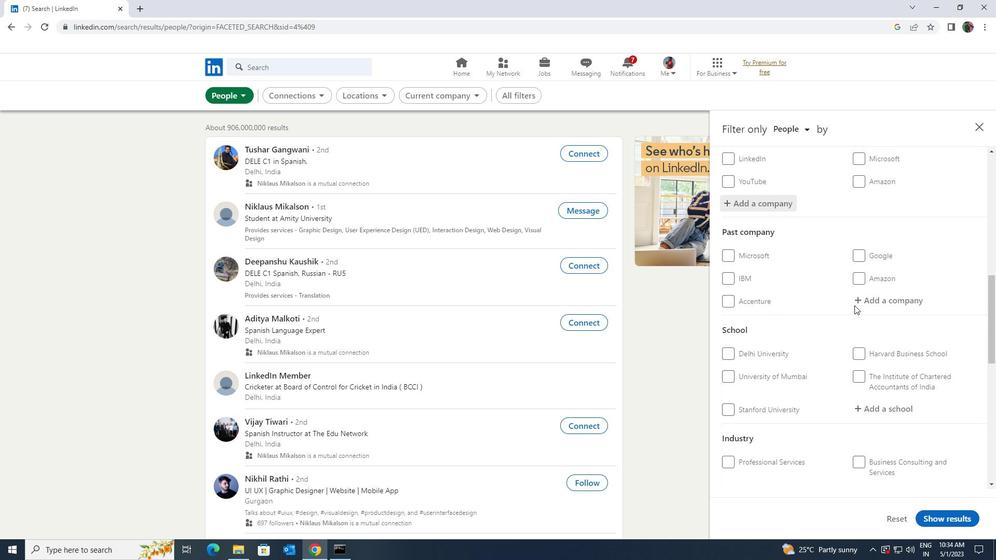 
Action: Mouse moved to (865, 361)
Screenshot: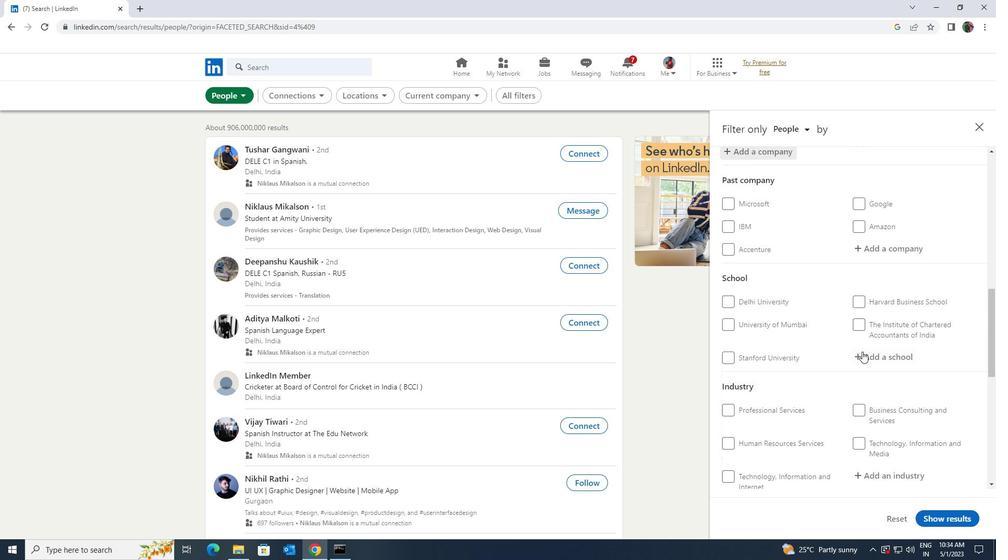 
Action: Mouse pressed left at (865, 361)
Screenshot: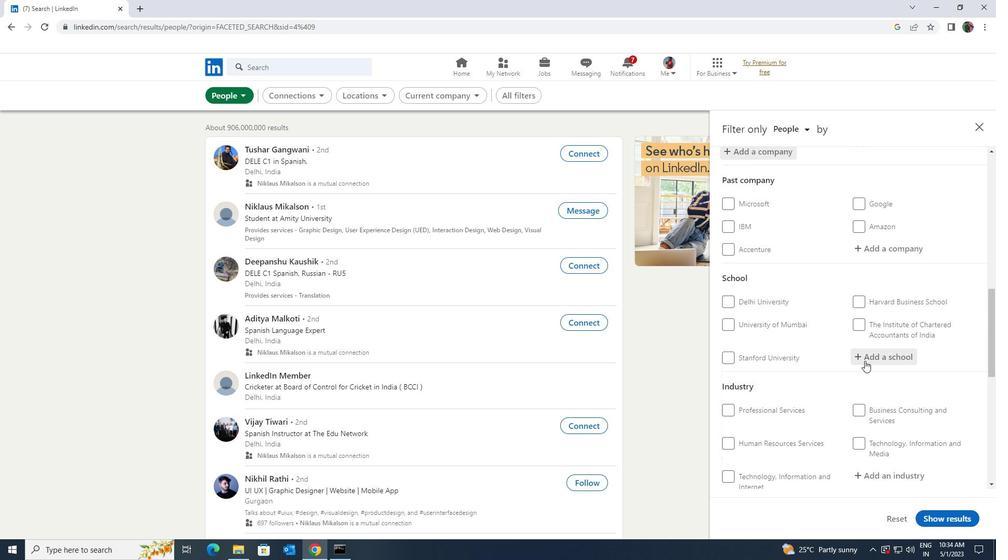 
Action: Mouse moved to (861, 353)
Screenshot: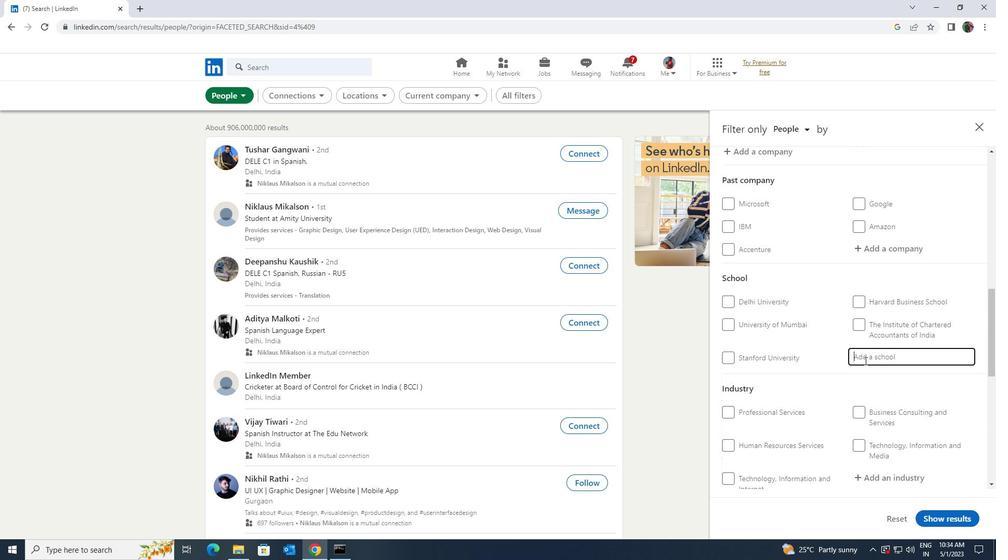 
Action: Key pressed <Key.shift>BHARATHI
Screenshot: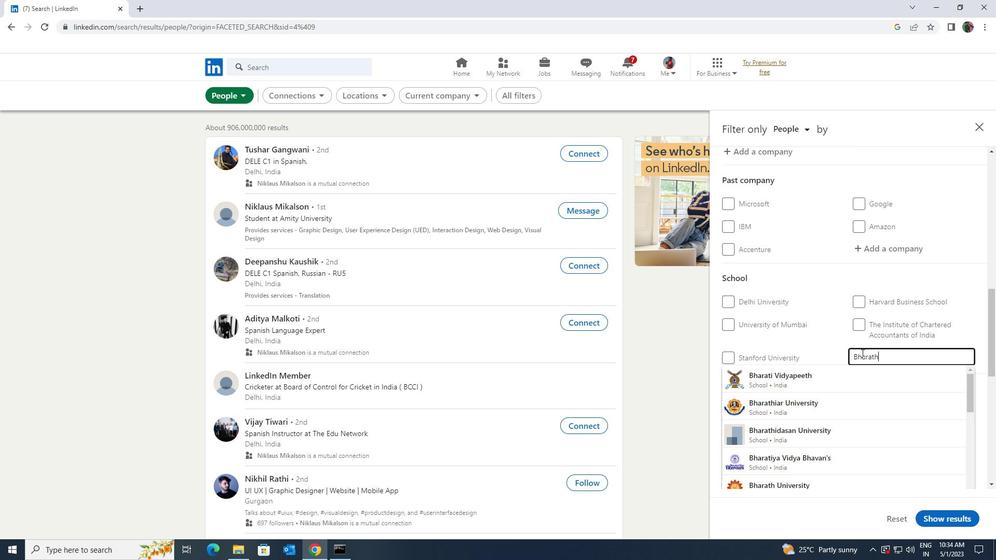 
Action: Mouse moved to (850, 398)
Screenshot: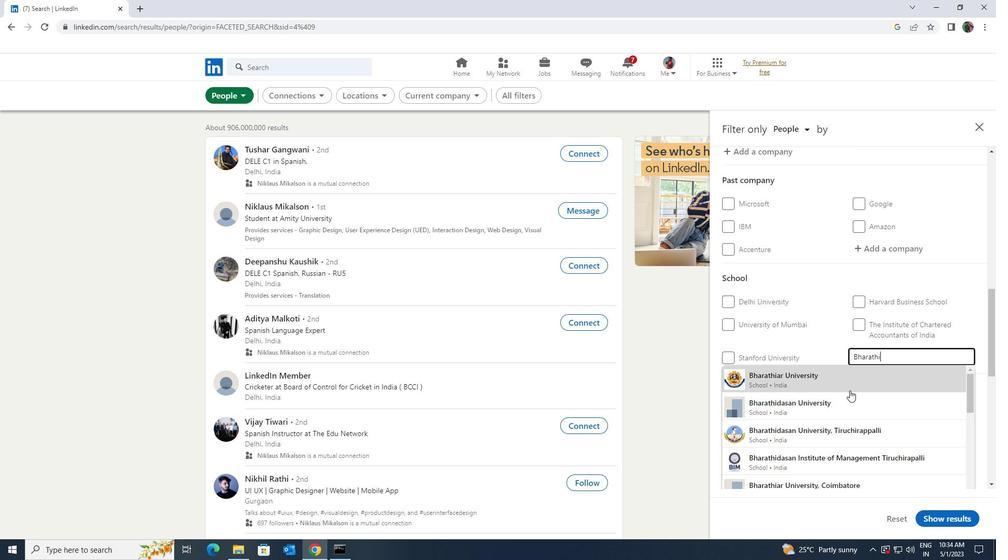 
Action: Mouse pressed left at (850, 398)
Screenshot: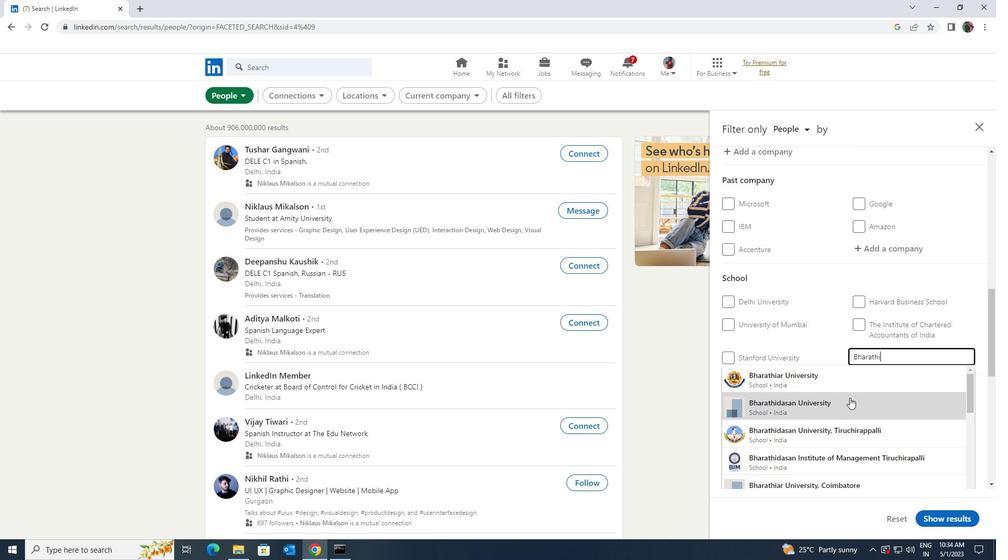 
Action: Mouse moved to (850, 398)
Screenshot: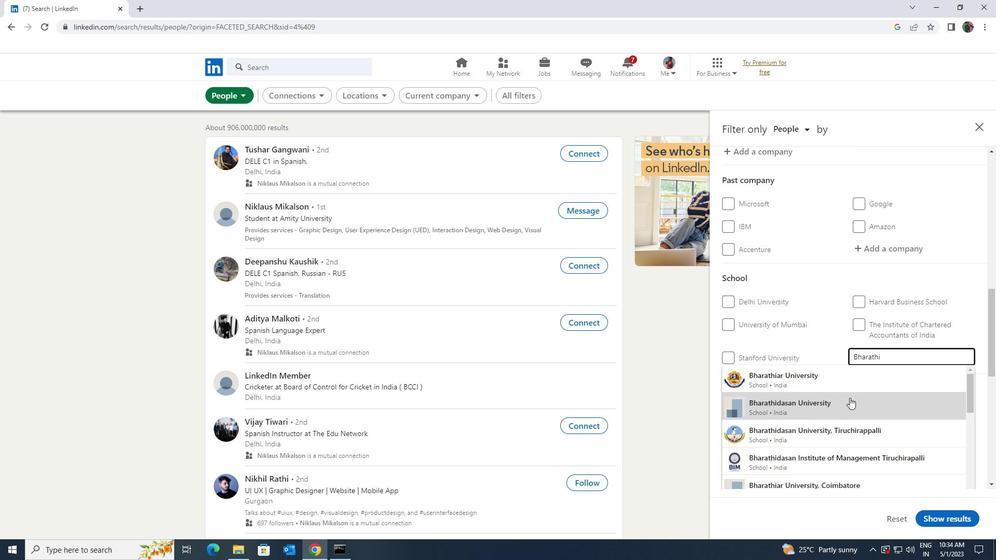 
Action: Mouse scrolled (850, 397) with delta (0, 0)
Screenshot: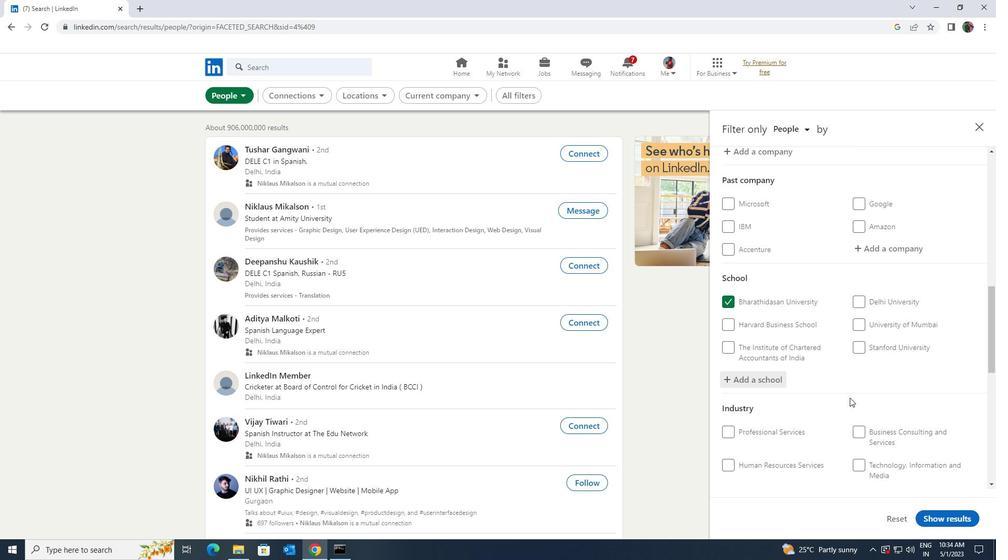 
Action: Mouse scrolled (850, 397) with delta (0, 0)
Screenshot: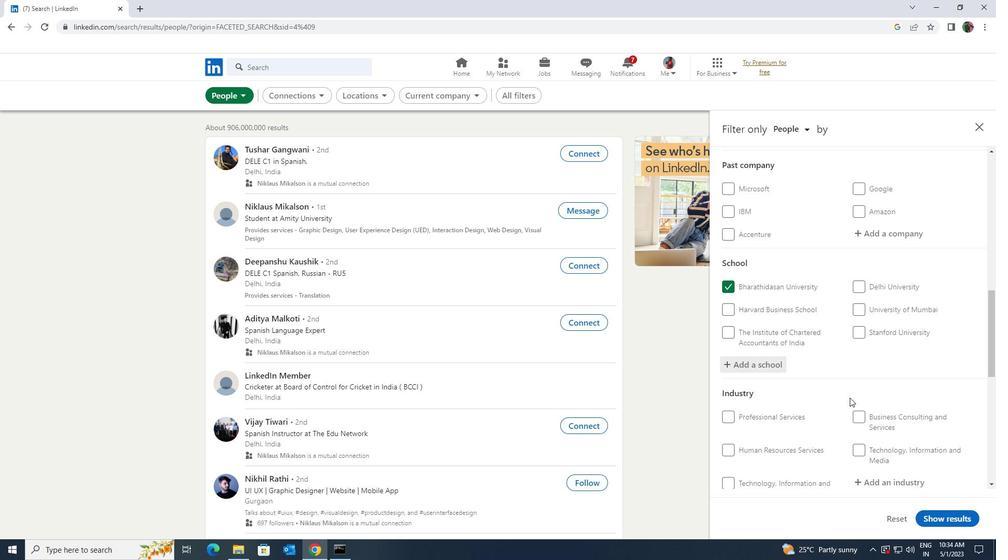 
Action: Mouse moved to (869, 398)
Screenshot: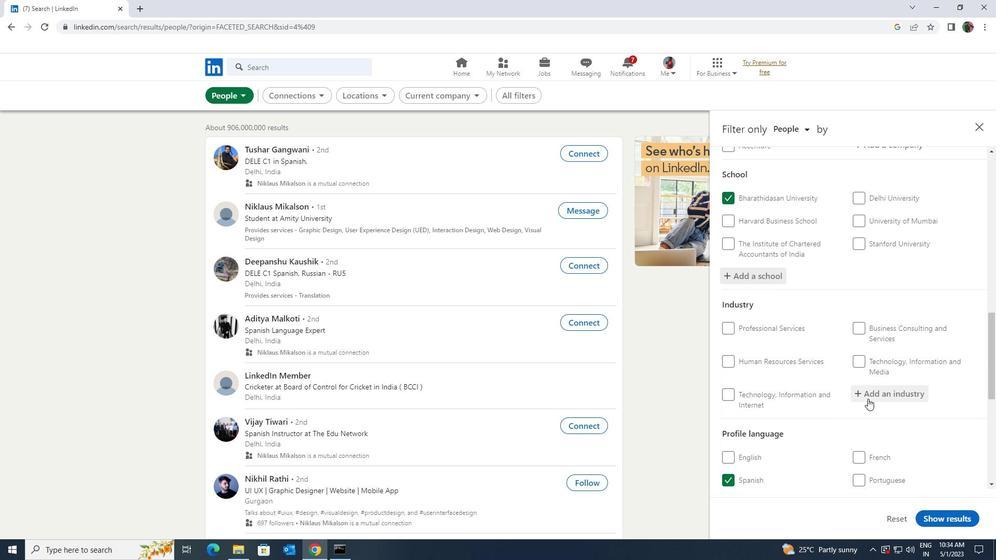 
Action: Mouse pressed left at (869, 398)
Screenshot: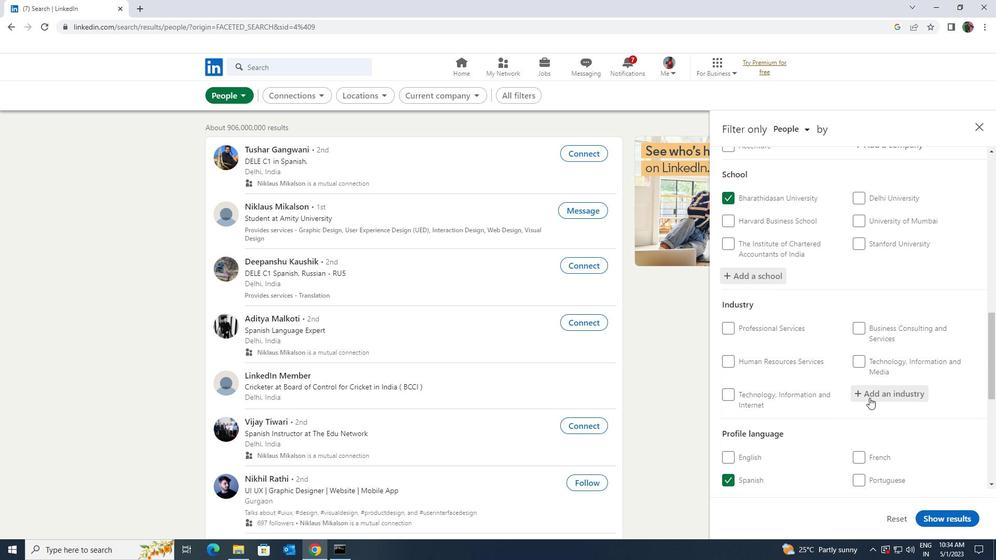 
Action: Key pressed <Key.shift>CLIMATE
Screenshot: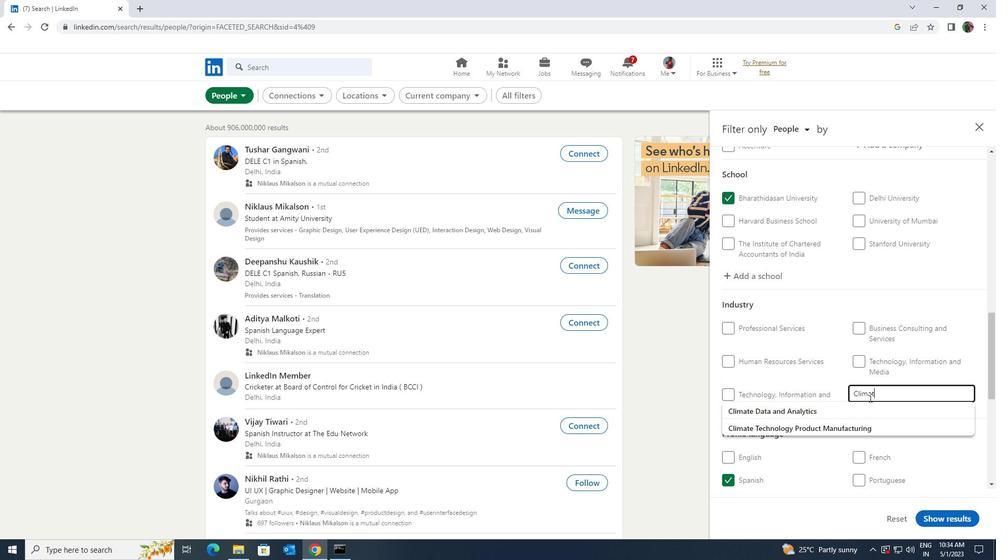 
Action: Mouse moved to (867, 406)
Screenshot: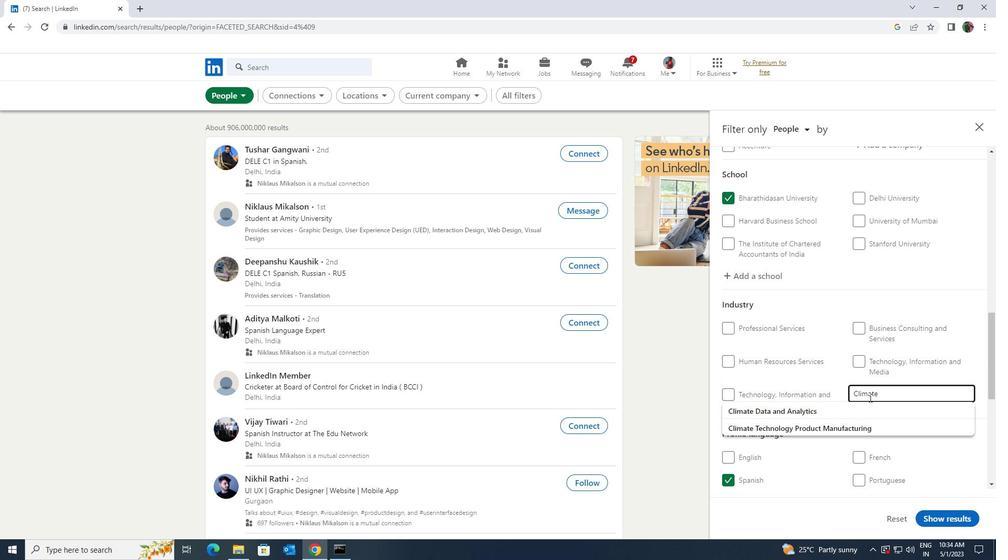 
Action: Mouse pressed left at (867, 406)
Screenshot: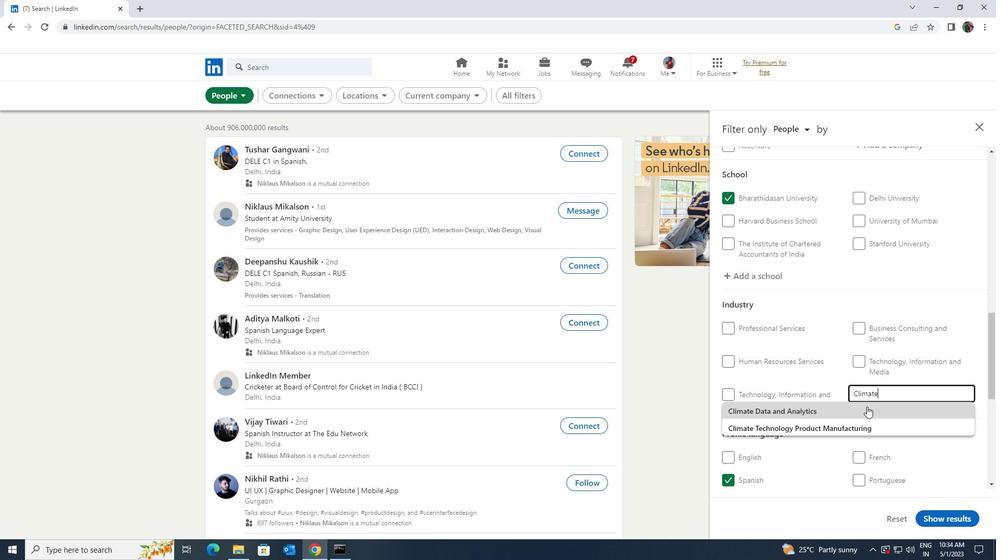 
Action: Mouse scrolled (867, 406) with delta (0, 0)
Screenshot: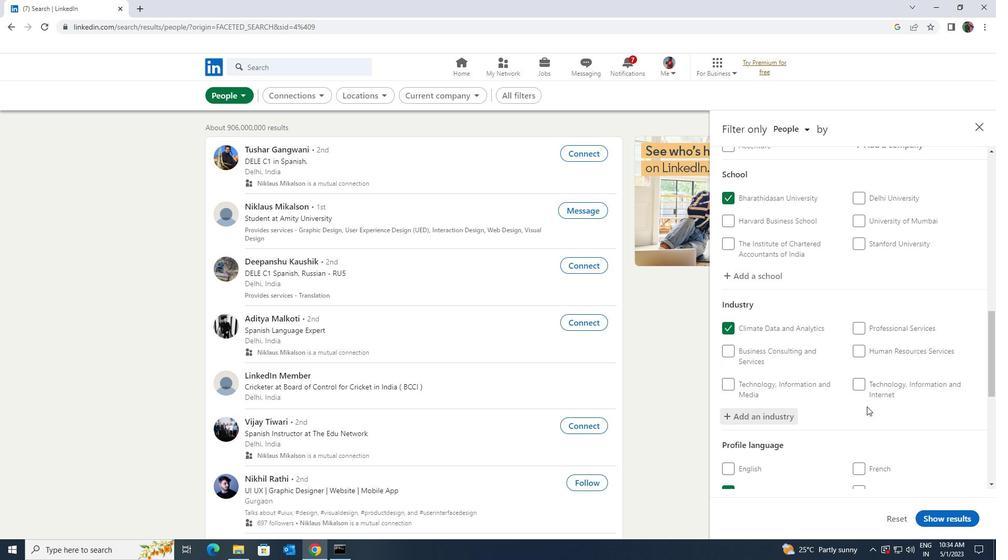
Action: Mouse scrolled (867, 406) with delta (0, 0)
Screenshot: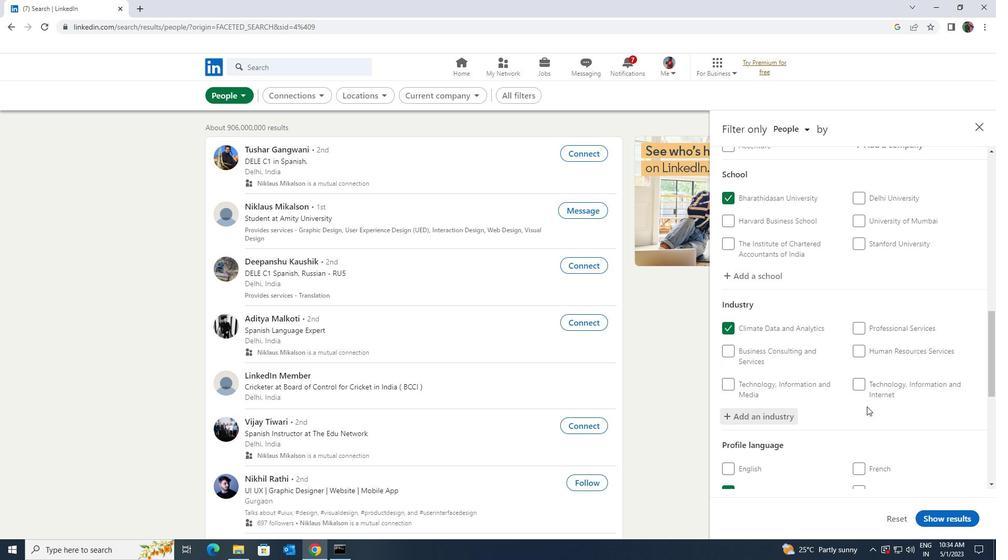
Action: Mouse moved to (868, 406)
Screenshot: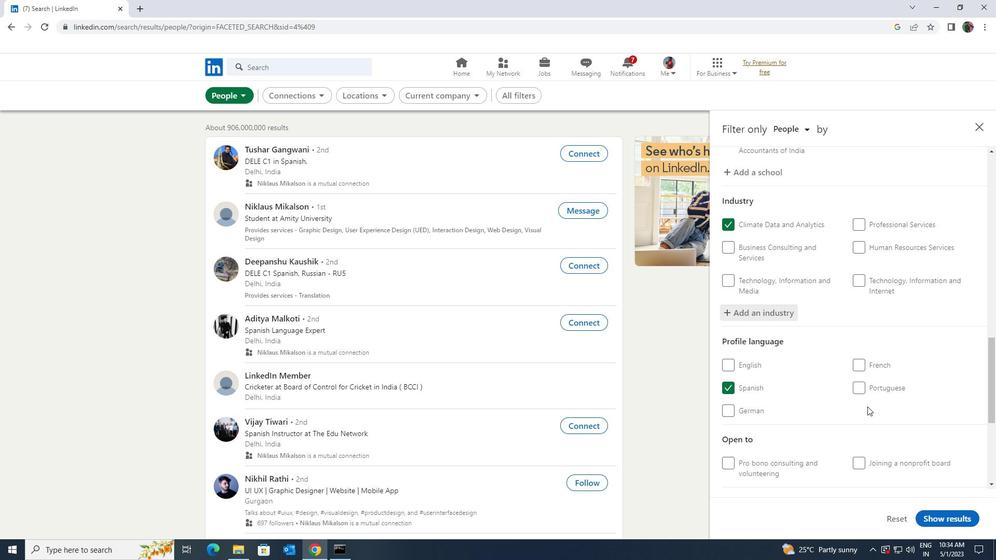 
Action: Mouse scrolled (868, 406) with delta (0, 0)
Screenshot: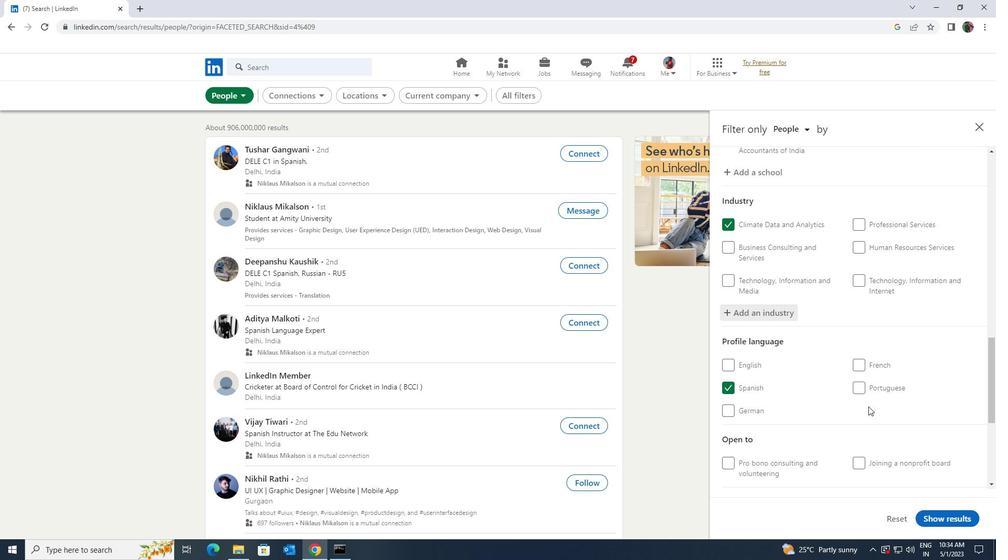 
Action: Mouse scrolled (868, 406) with delta (0, 0)
Screenshot: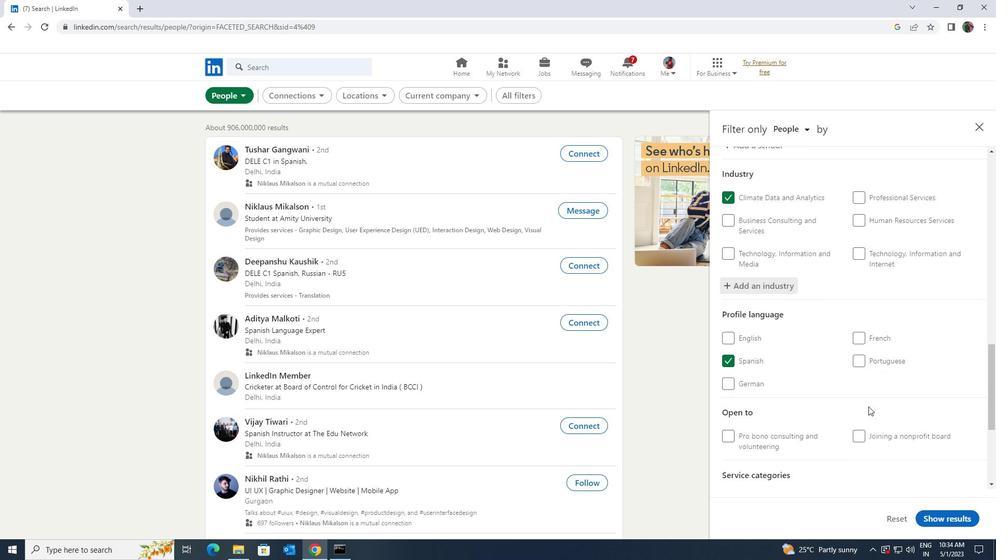 
Action: Mouse scrolled (868, 406) with delta (0, 0)
Screenshot: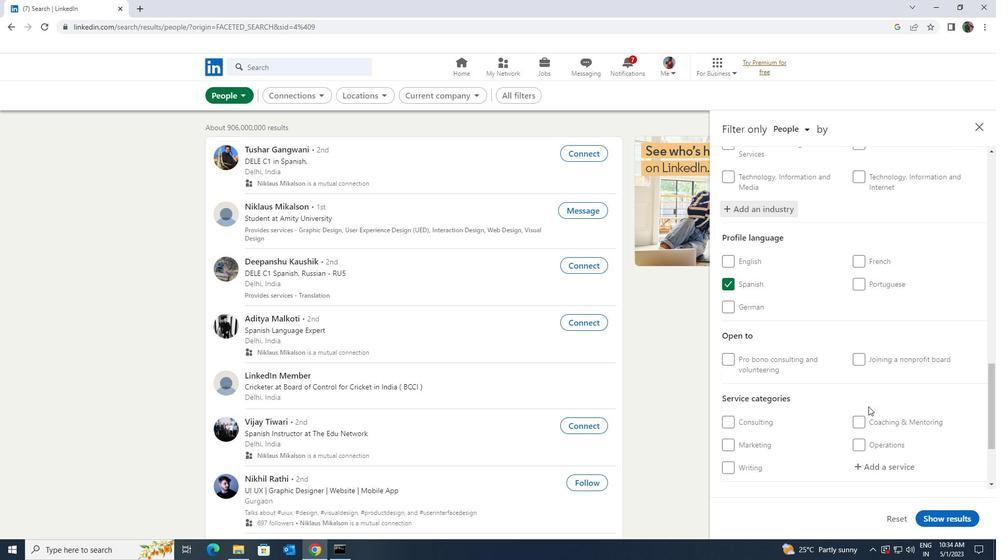 
Action: Mouse scrolled (868, 406) with delta (0, 0)
Screenshot: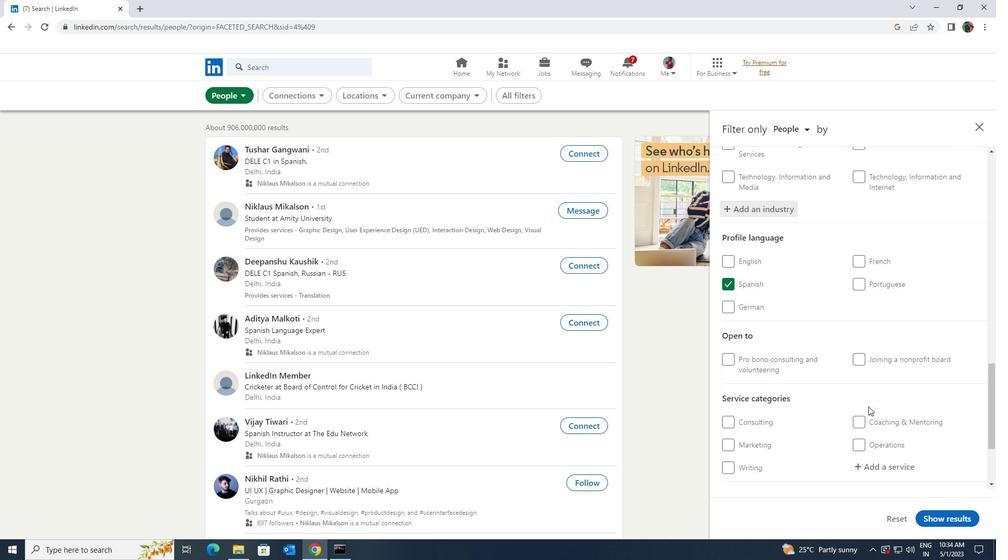 
Action: Mouse moved to (880, 363)
Screenshot: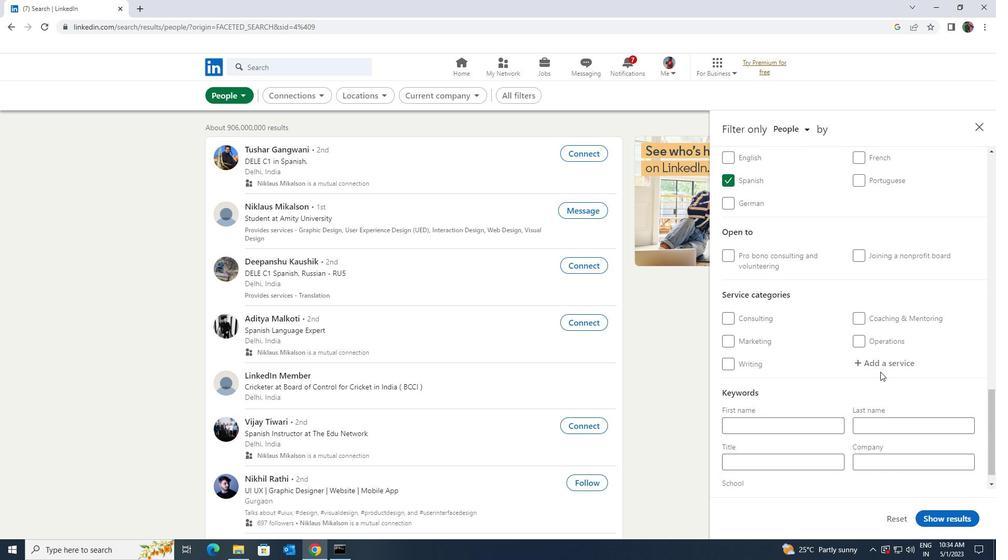 
Action: Mouse pressed left at (880, 363)
Screenshot: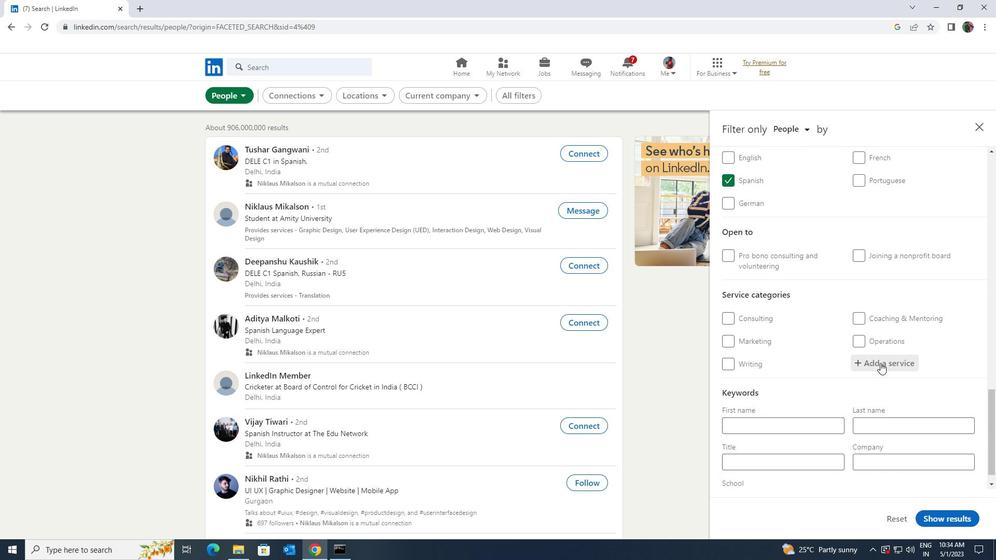 
Action: Key pressed <Key.shift>FINANCI
Screenshot: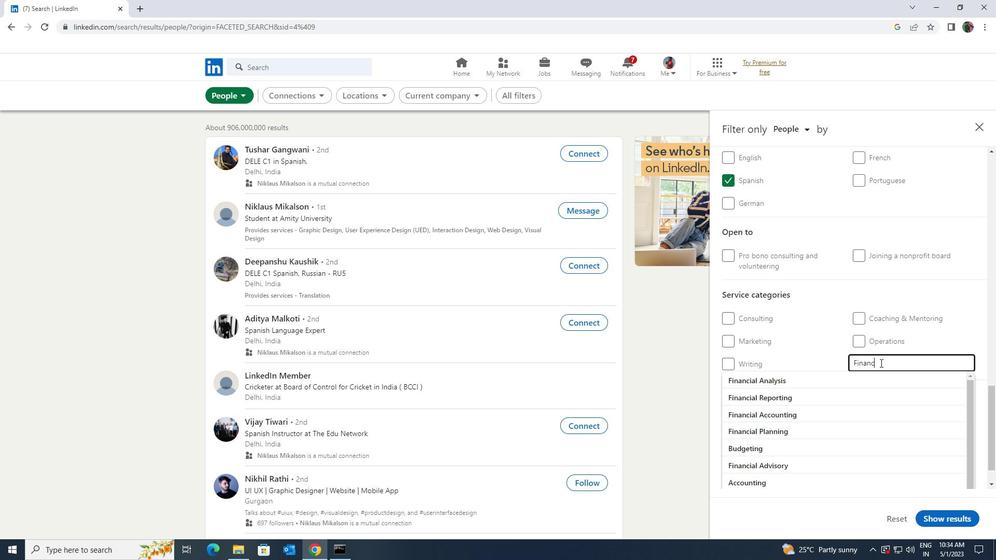
Action: Mouse moved to (867, 407)
Screenshot: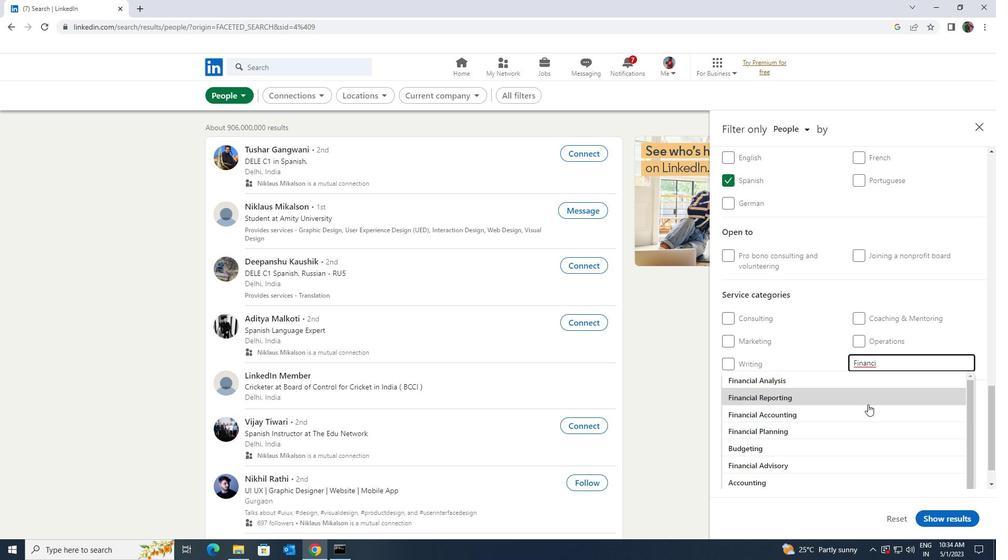 
Action: Mouse pressed left at (867, 407)
Screenshot: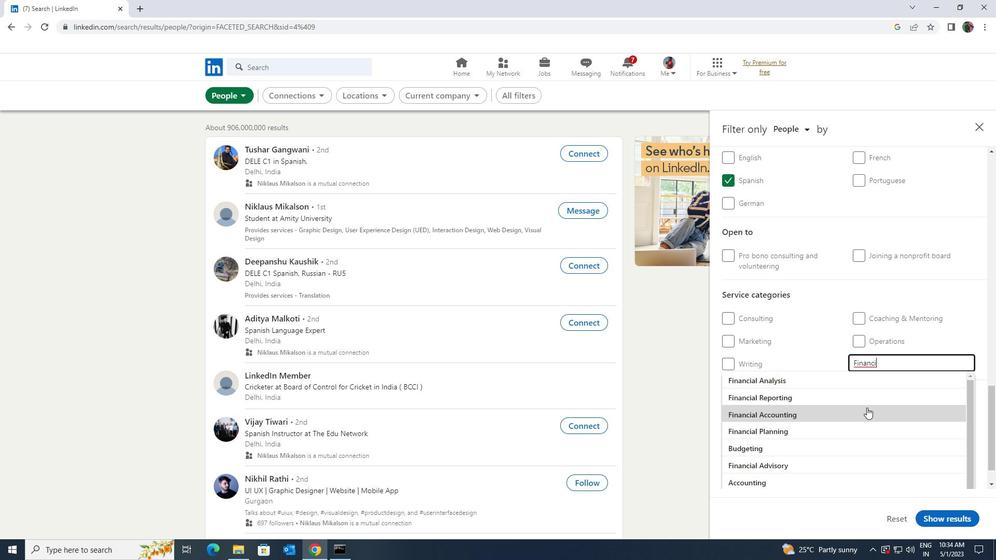 
Action: Mouse scrolled (867, 407) with delta (0, 0)
Screenshot: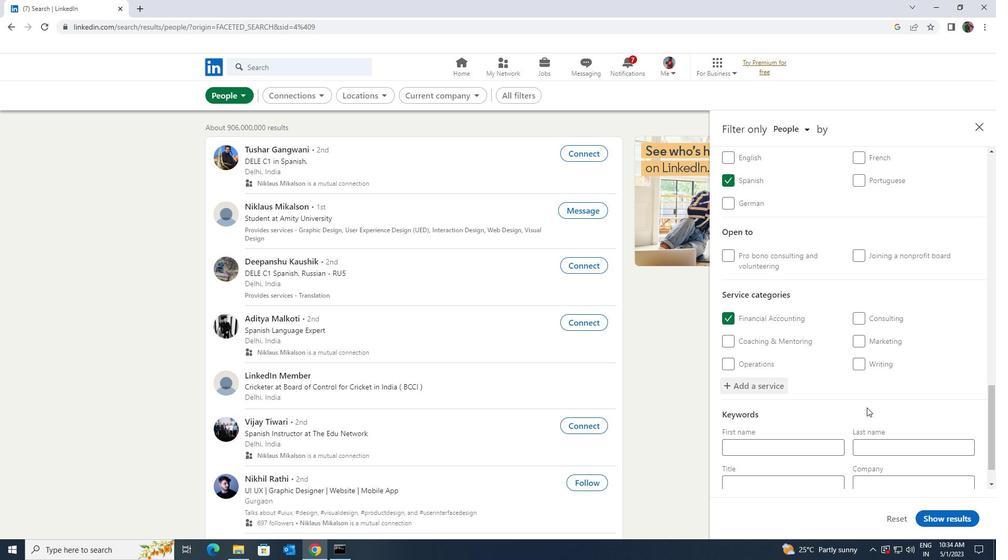 
Action: Mouse scrolled (867, 407) with delta (0, 0)
Screenshot: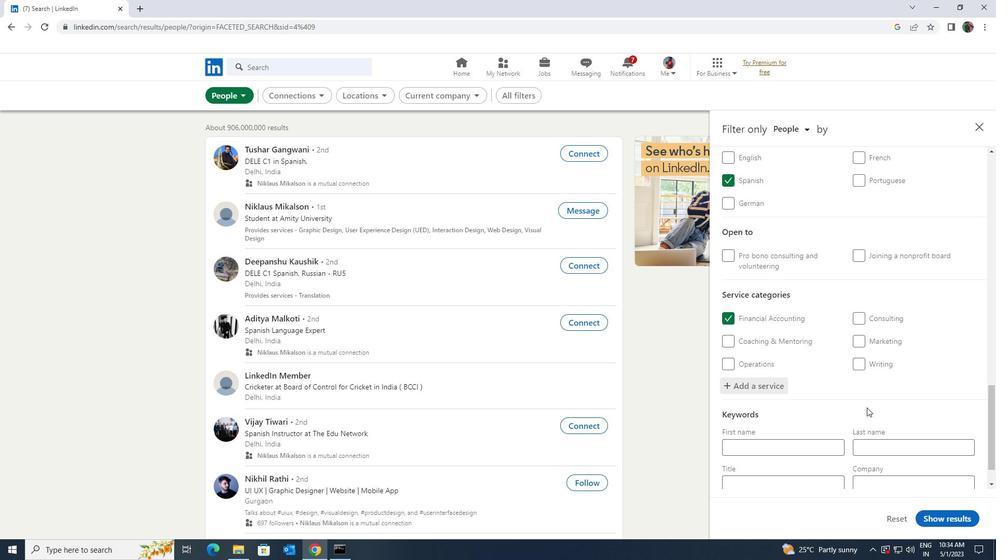 
Action: Mouse scrolled (867, 407) with delta (0, 0)
Screenshot: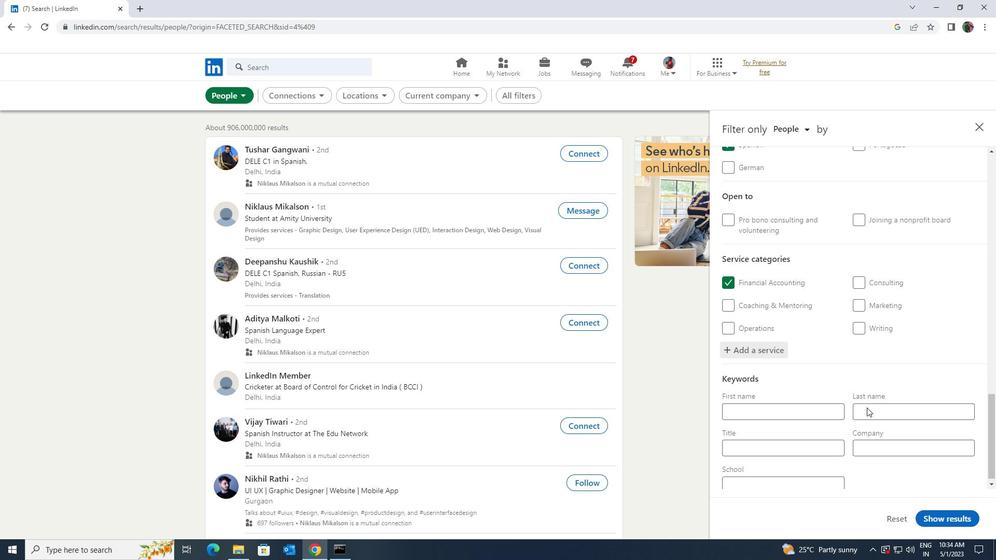 
Action: Mouse scrolled (867, 407) with delta (0, 0)
Screenshot: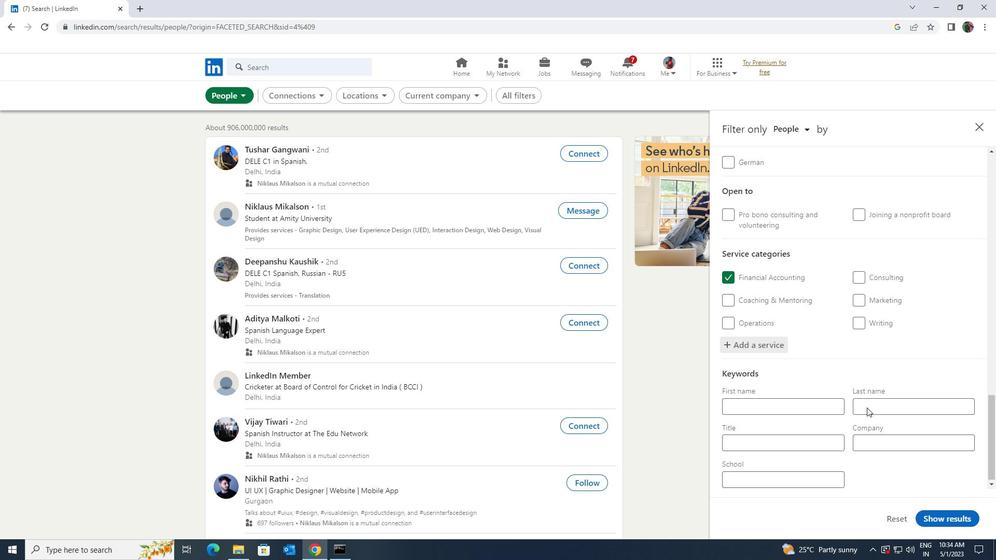
Action: Mouse moved to (818, 436)
Screenshot: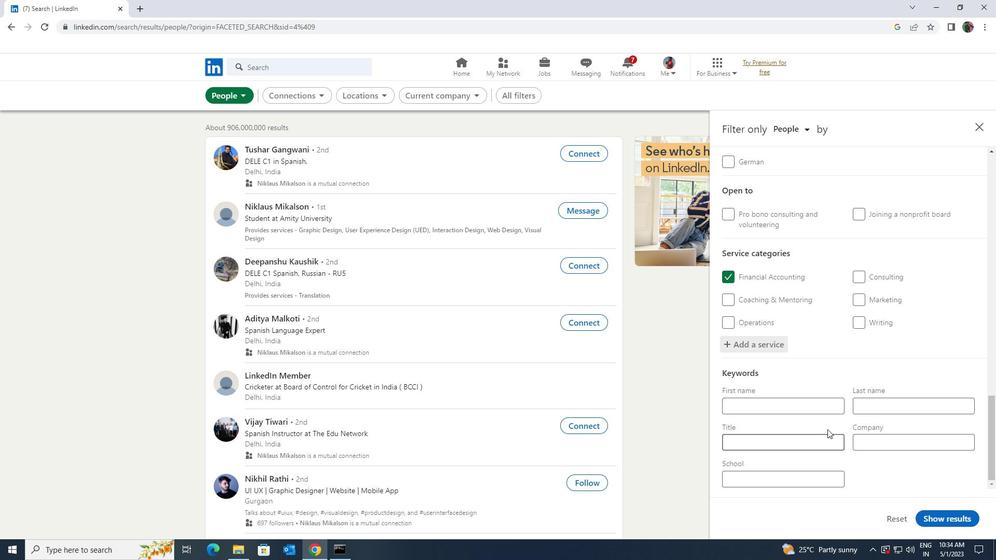 
Action: Mouse pressed left at (818, 436)
Screenshot: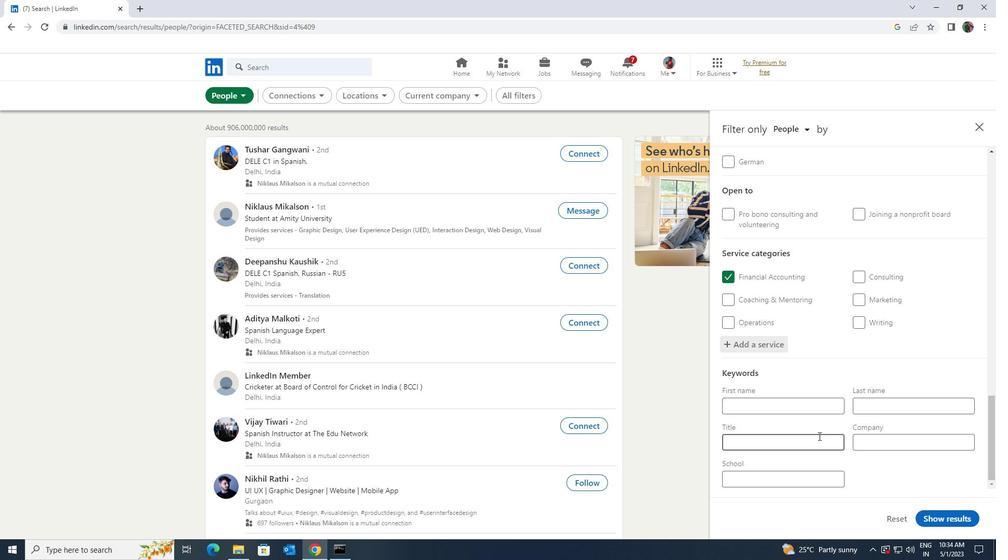
Action: Key pressed <Key.shift>SALES<Key.space><Key.shift>ENGINEER
Screenshot: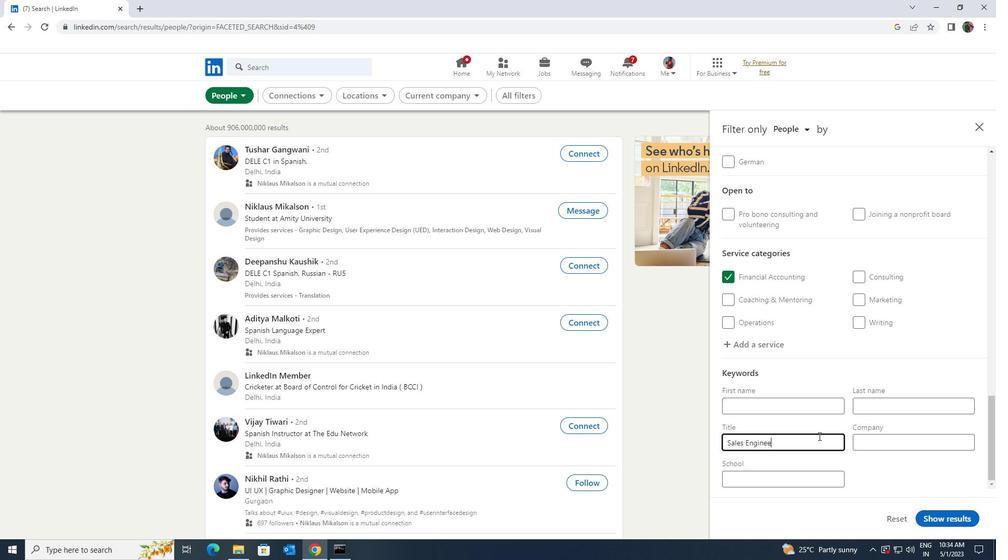 
Action: Mouse moved to (933, 522)
Screenshot: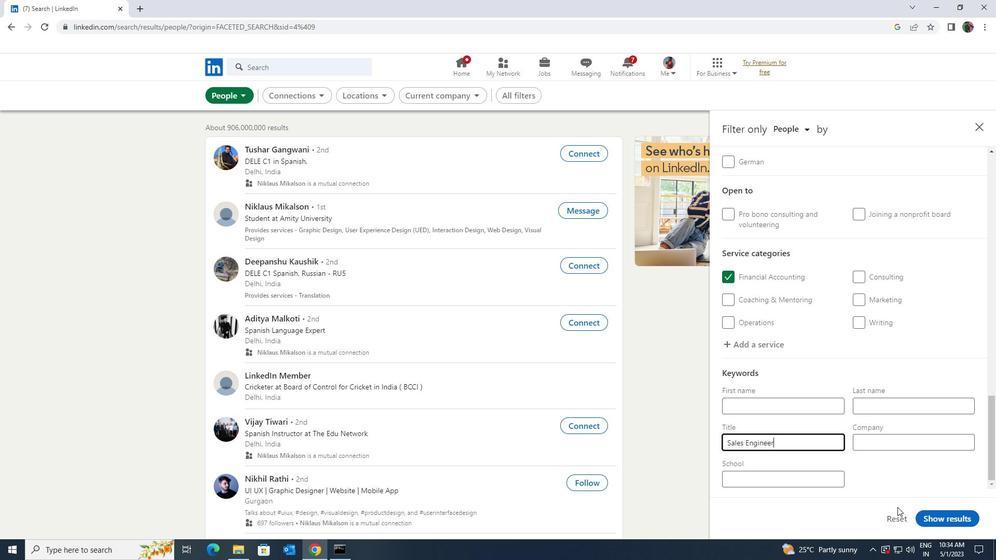 
Action: Mouse pressed left at (933, 522)
Screenshot: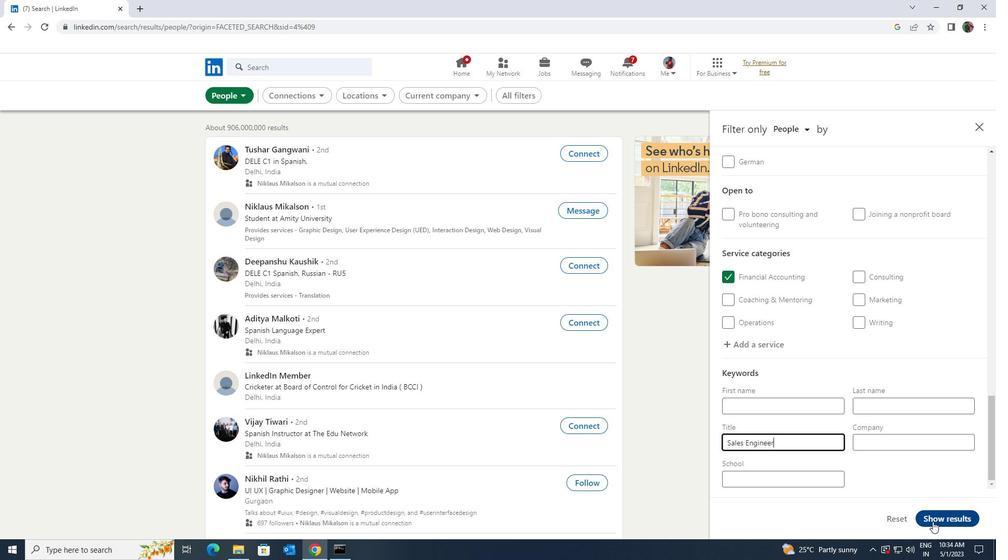 
